 Task: Use LinkedIn's search filters to find people with specific educational backgrounds, companies, and job titles.
Action: Mouse moved to (481, 77)
Screenshot: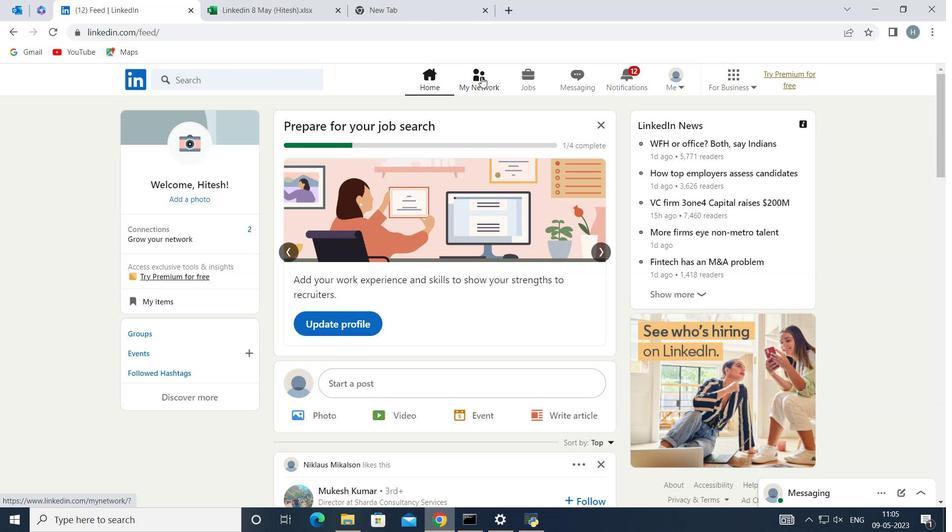 
Action: Mouse pressed left at (481, 77)
Screenshot: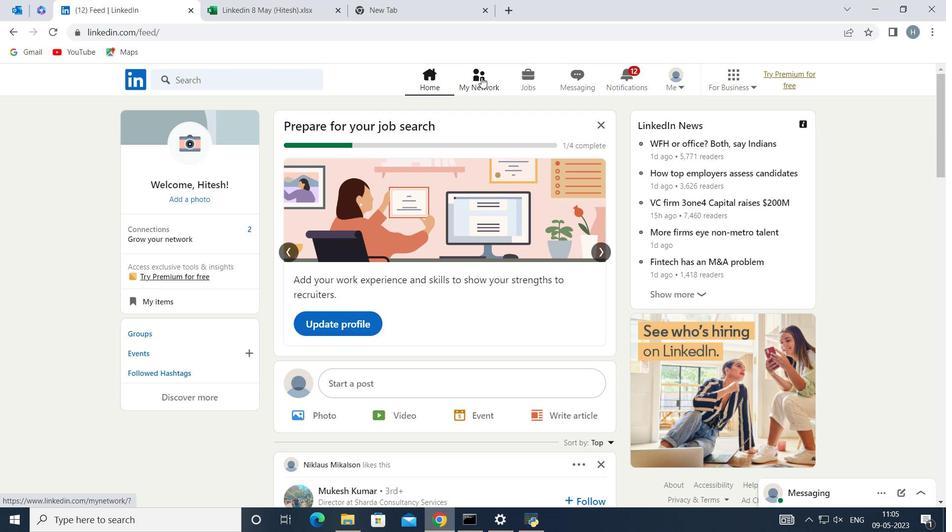 
Action: Mouse moved to (266, 148)
Screenshot: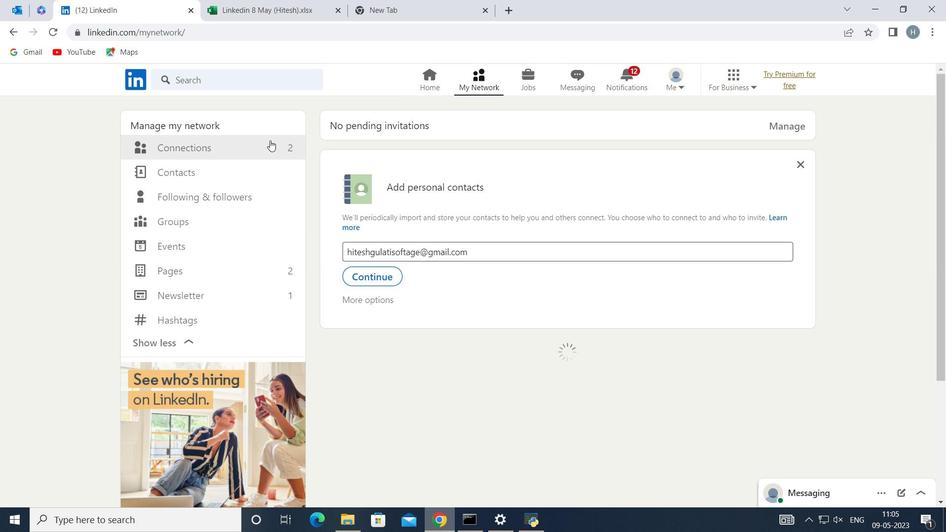 
Action: Mouse pressed left at (266, 148)
Screenshot: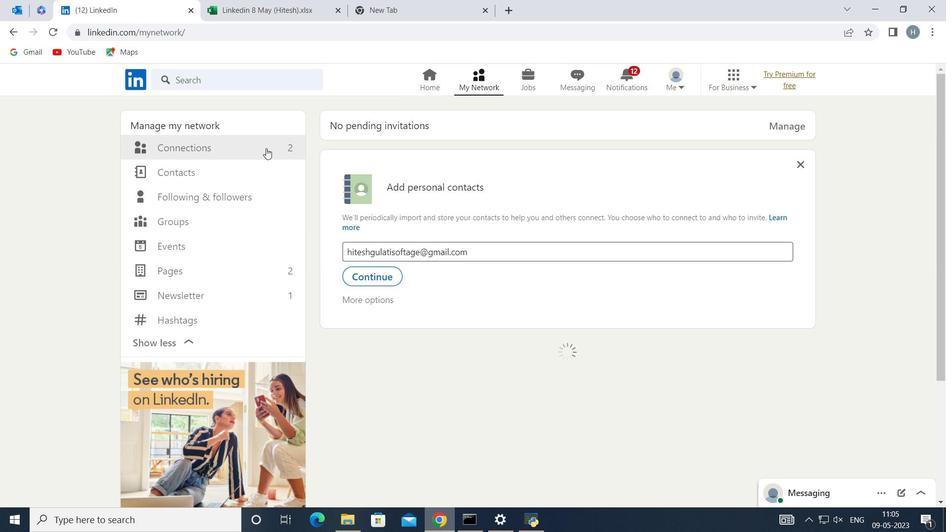 
Action: Mouse moved to (587, 145)
Screenshot: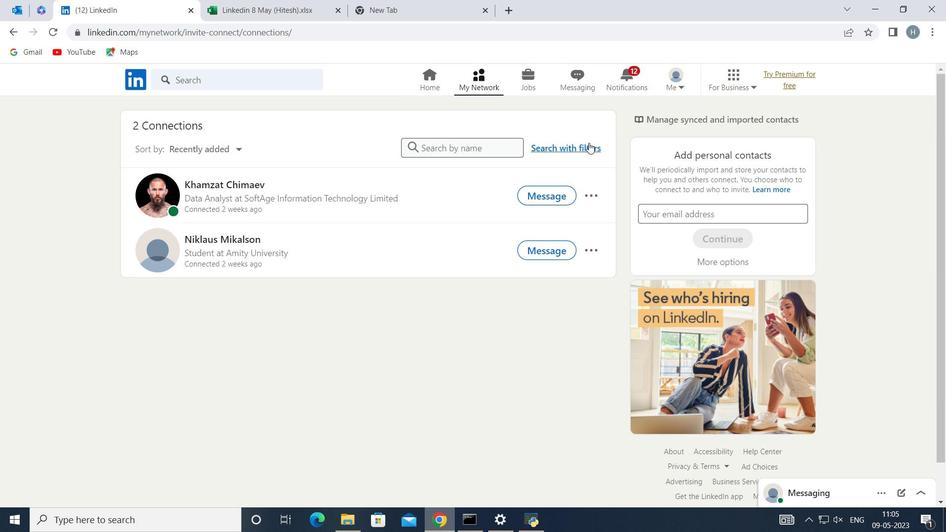 
Action: Mouse pressed left at (587, 145)
Screenshot: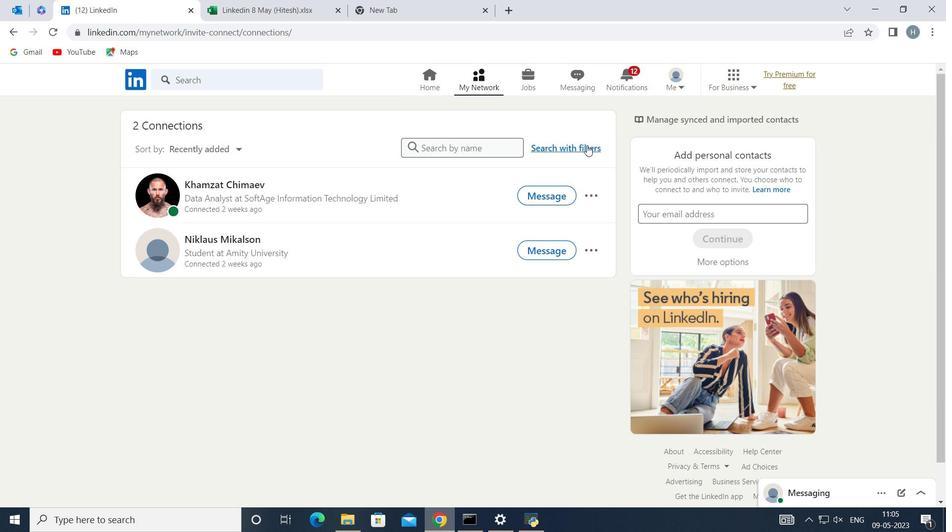 
Action: Mouse moved to (507, 110)
Screenshot: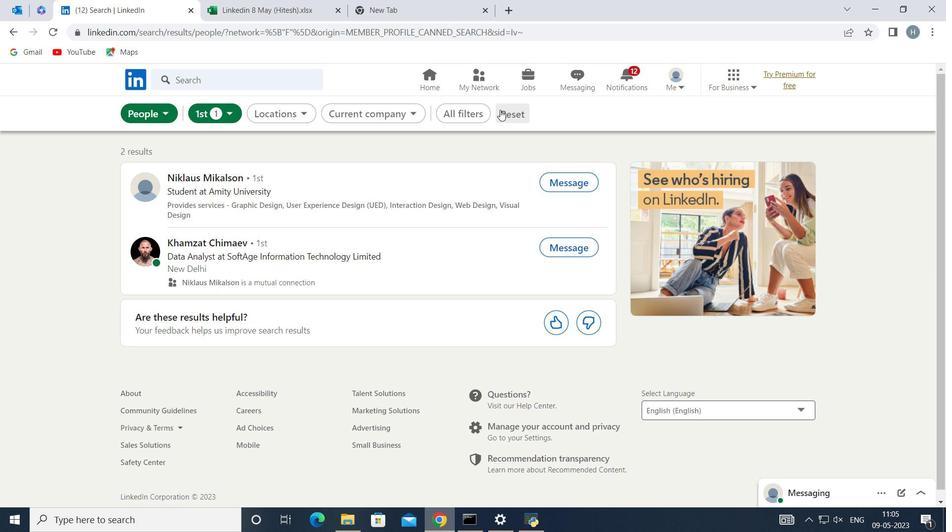 
Action: Mouse pressed left at (507, 110)
Screenshot: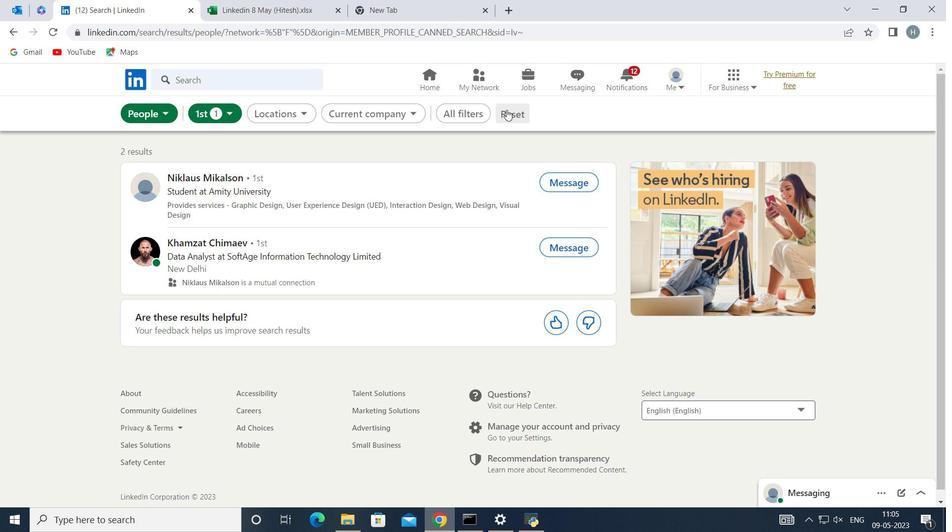 
Action: Mouse moved to (494, 113)
Screenshot: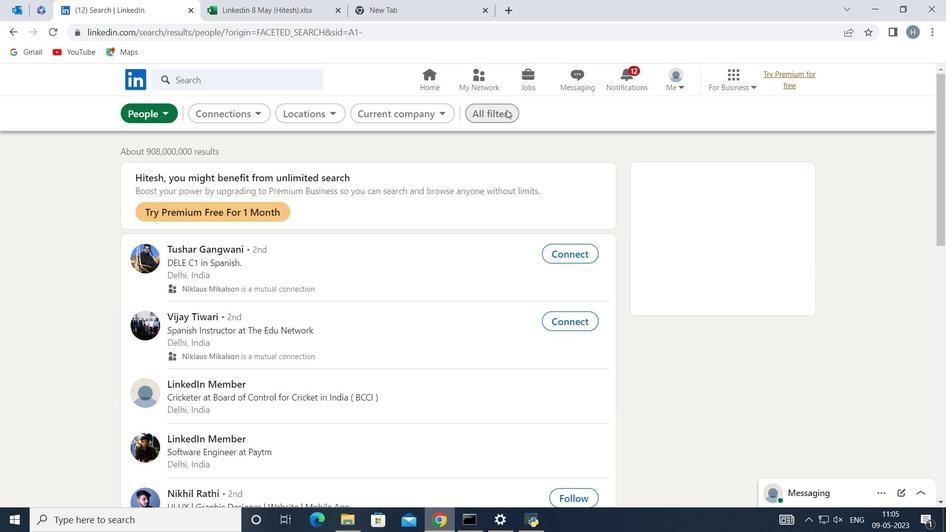 
Action: Mouse pressed left at (494, 113)
Screenshot: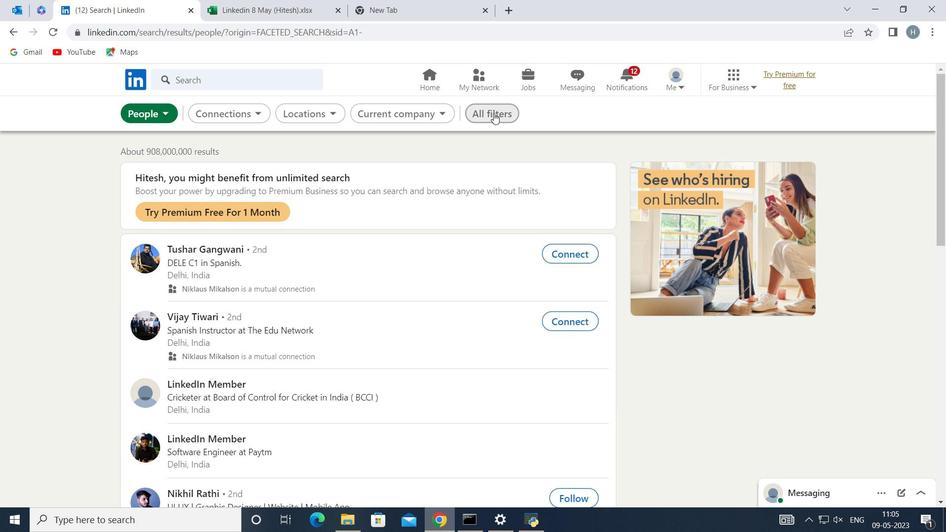 
Action: Mouse moved to (749, 251)
Screenshot: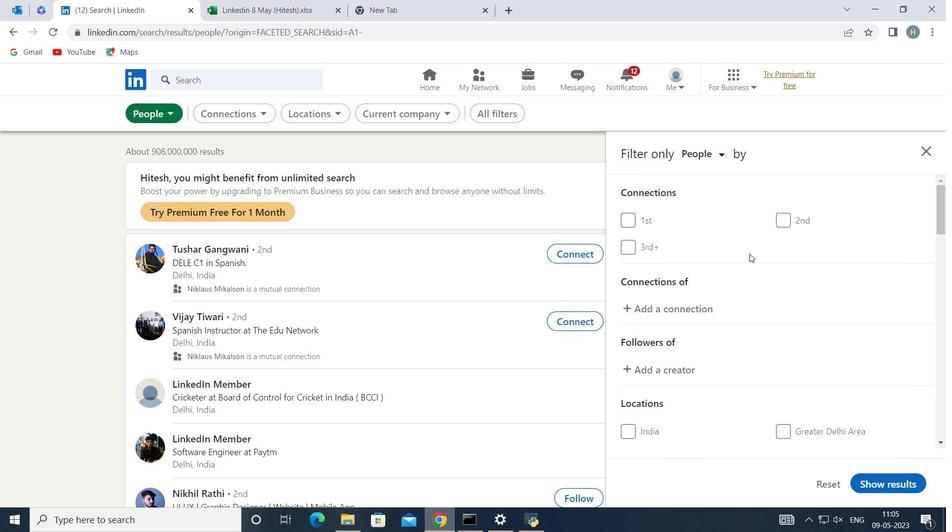 
Action: Mouse scrolled (749, 250) with delta (0, 0)
Screenshot: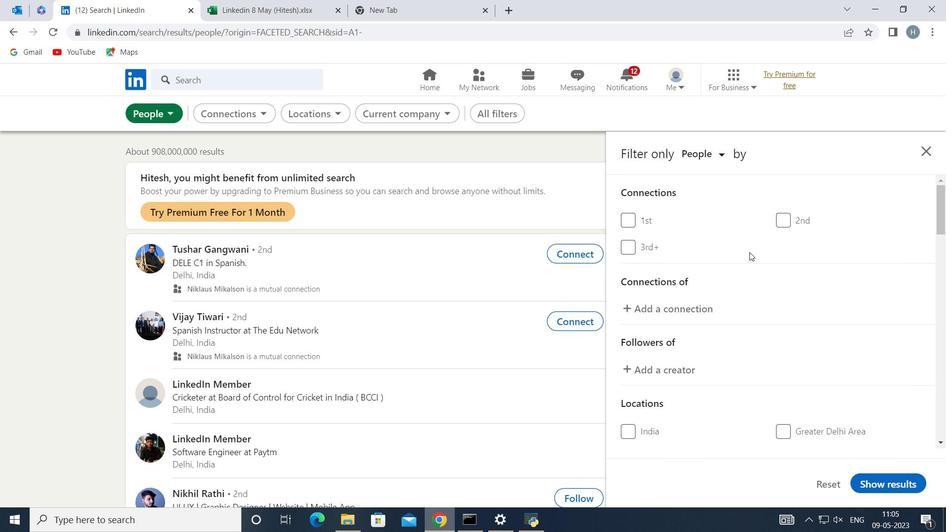 
Action: Mouse scrolled (749, 250) with delta (0, 0)
Screenshot: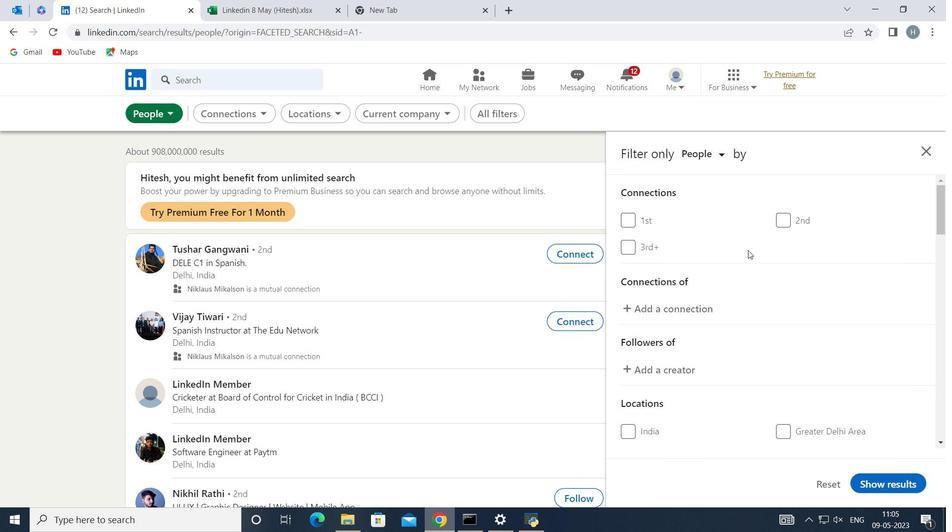 
Action: Mouse scrolled (749, 250) with delta (0, 0)
Screenshot: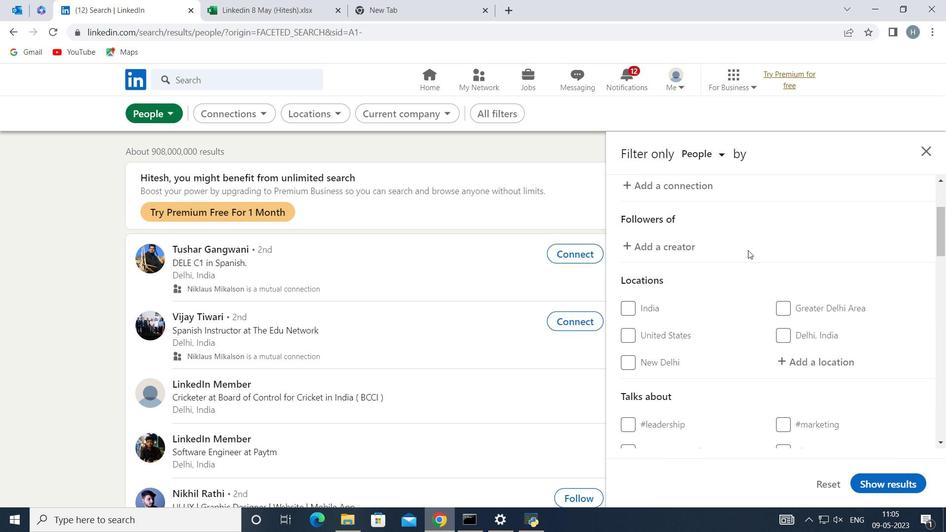 
Action: Mouse moved to (816, 296)
Screenshot: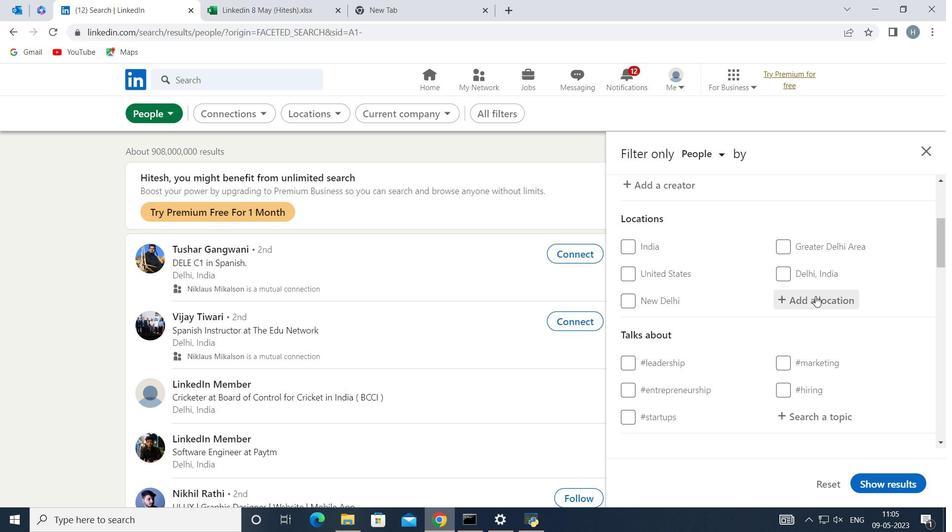 
Action: Mouse pressed left at (816, 296)
Screenshot: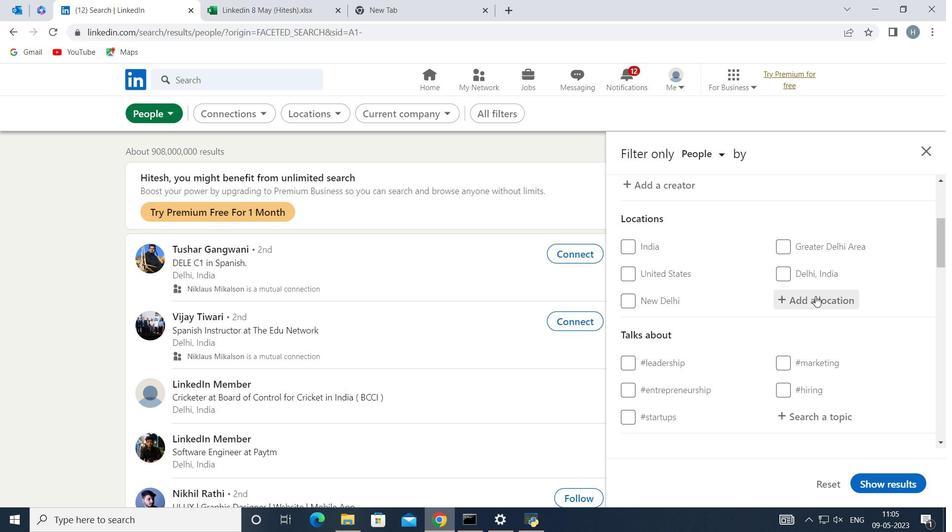 
Action: Key pressed <Key.shift><Key.shift><Key.shift><Key.shift><Key.shift><Key.shift><Key.shift><Key.shift><Key.shift><Key.shift><Key.shift><Key.shift><Key.shift><Key.shift><Key.shift><Key.shift><Key.shift><Key.shift><Key.shift><Key.shift><Key.shift><Key.shift><Key.shift><Key.shift><Key.shift><Key.shift><Key.shift><Key.shift><Key.shift><Key.shift><Key.shift><Key.shift><Key.shift><Key.shift><Key.shift><Key.shift><Key.shift><Key.shift><Key.shift><Key.shift><Key.shift><Key.shift><Key.shift><Key.shift><Key.shift>e<Key.backspace><Key.shift>E/<Key.backspace><Key.shift_r>?<Key.space><Key.shift_r>?<Key.space><Key.backspace>aiyiba
Screenshot: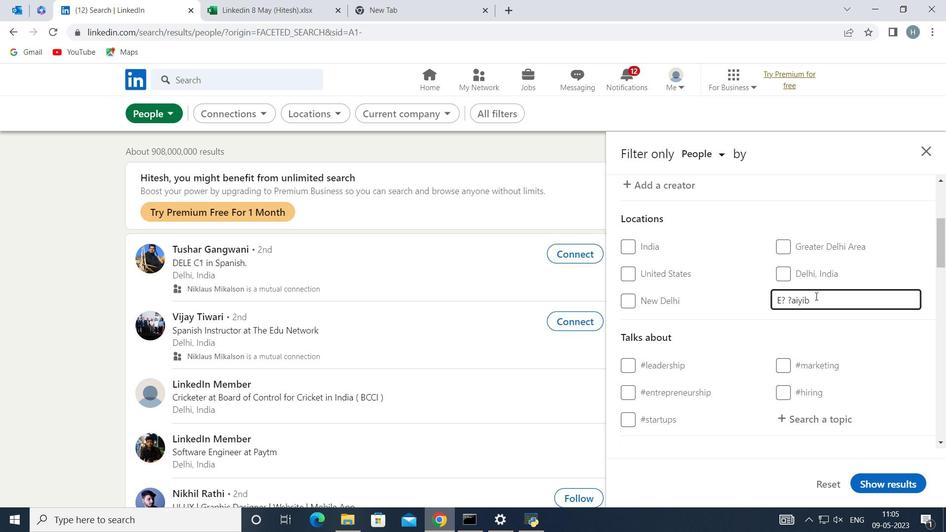 
Action: Mouse moved to (883, 321)
Screenshot: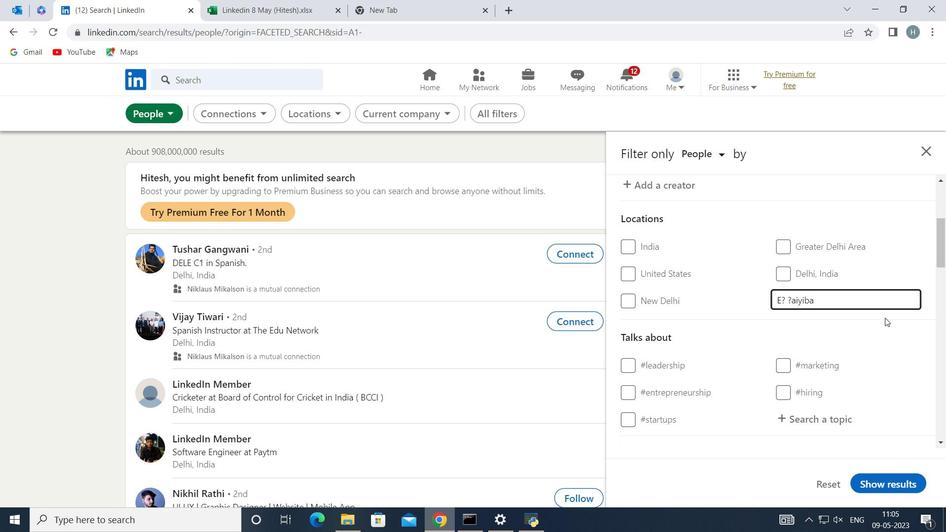 
Action: Mouse pressed left at (883, 321)
Screenshot: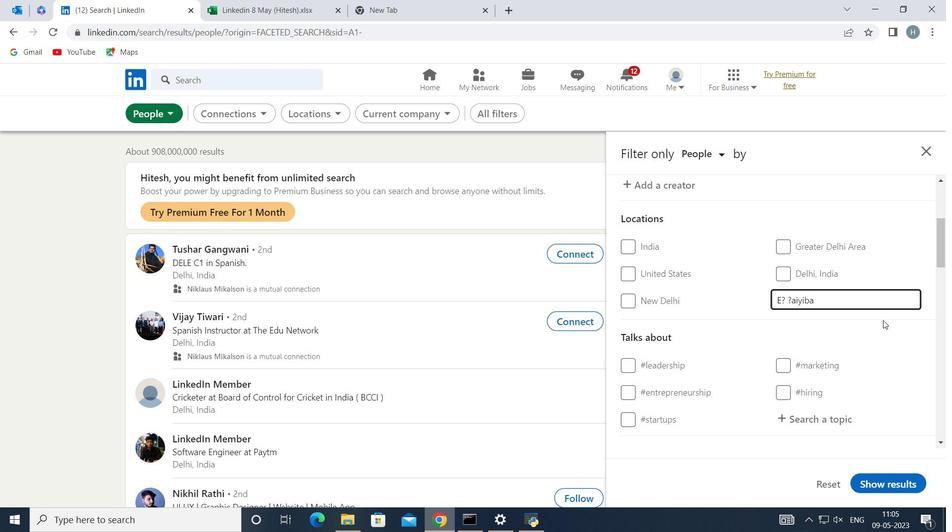 
Action: Mouse moved to (871, 318)
Screenshot: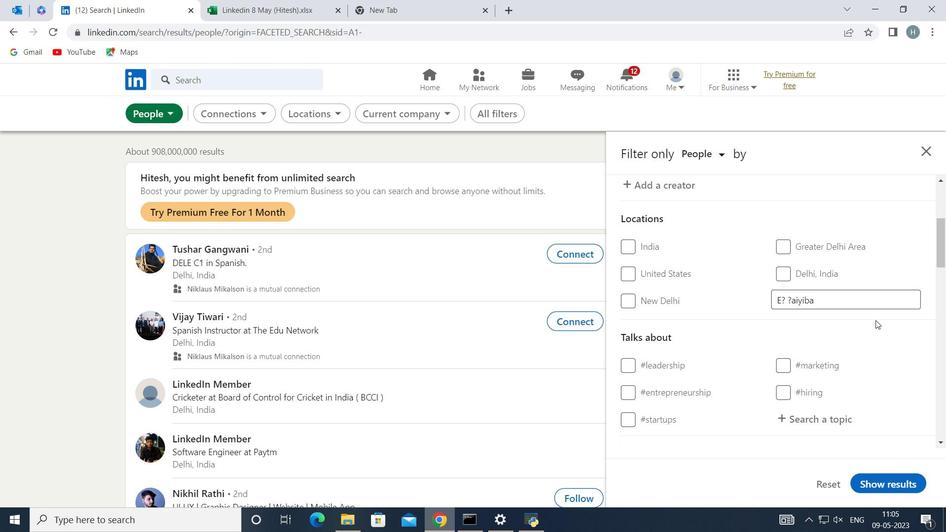 
Action: Mouse scrolled (871, 318) with delta (0, 0)
Screenshot: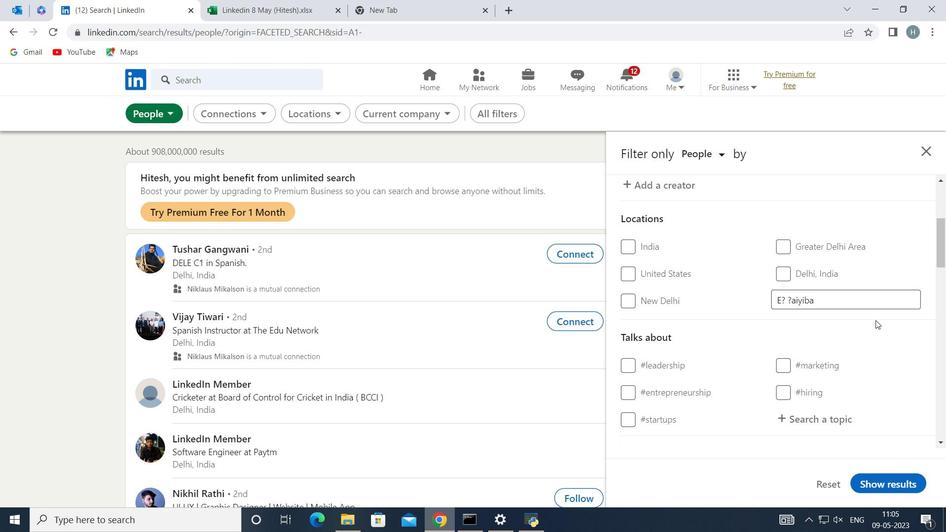 
Action: Mouse moved to (855, 305)
Screenshot: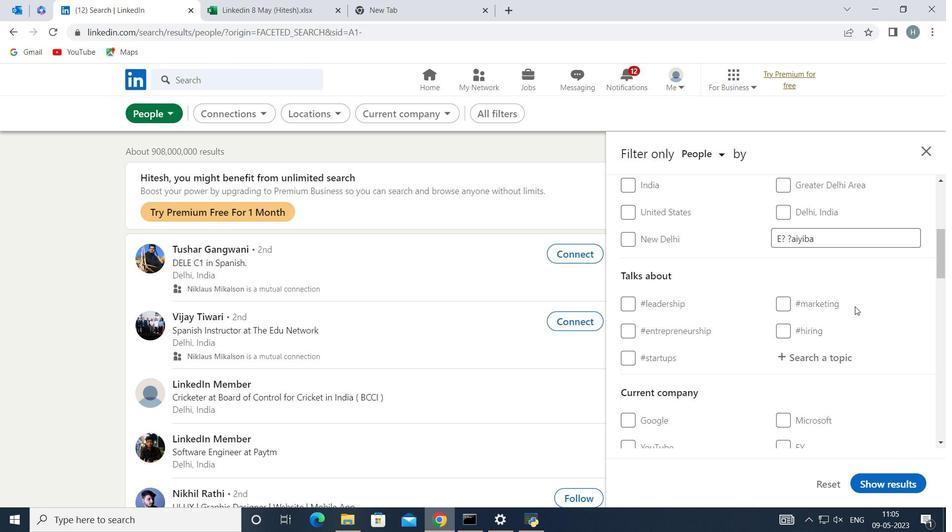 
Action: Mouse scrolled (855, 304) with delta (0, 0)
Screenshot: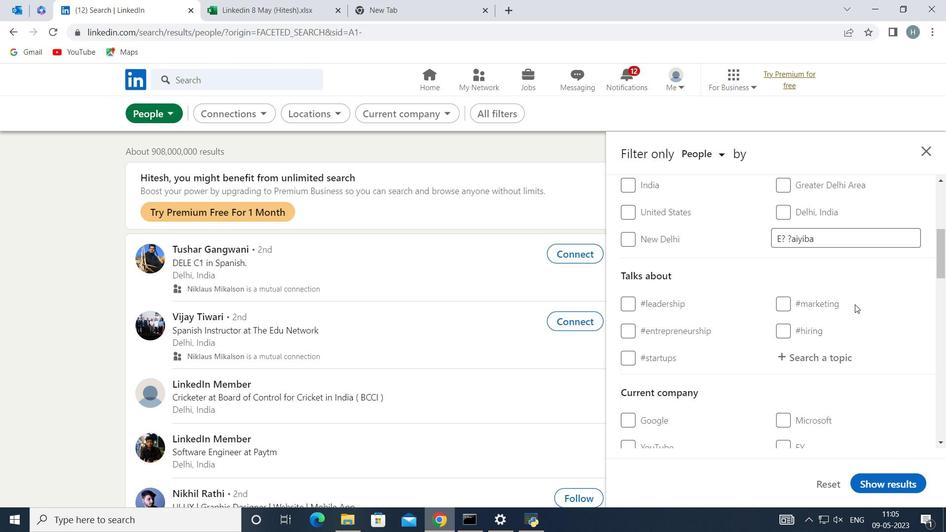 
Action: Mouse moved to (832, 290)
Screenshot: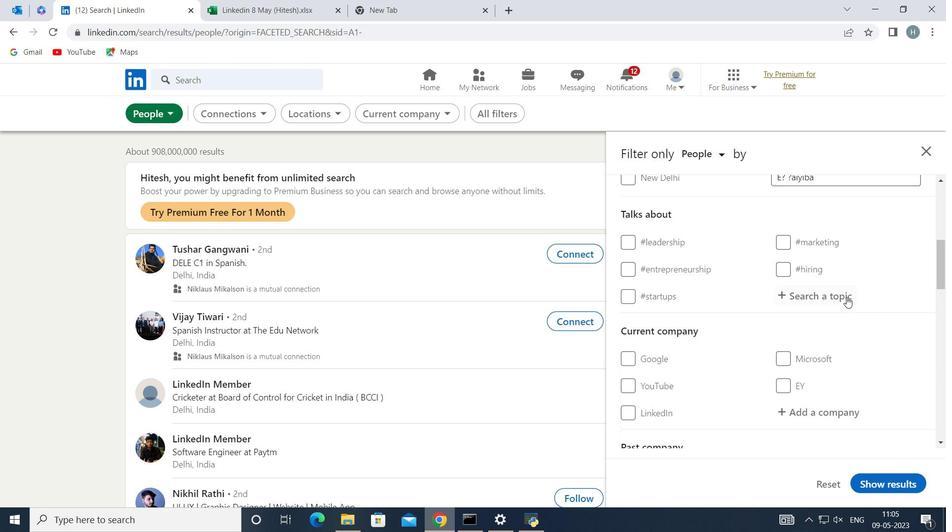 
Action: Mouse pressed left at (832, 290)
Screenshot: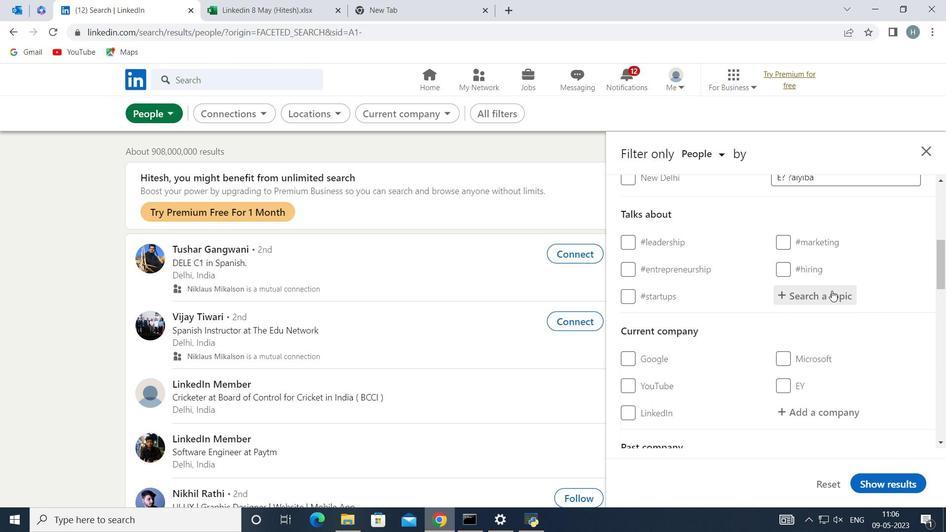 
Action: Mouse moved to (828, 290)
Screenshot: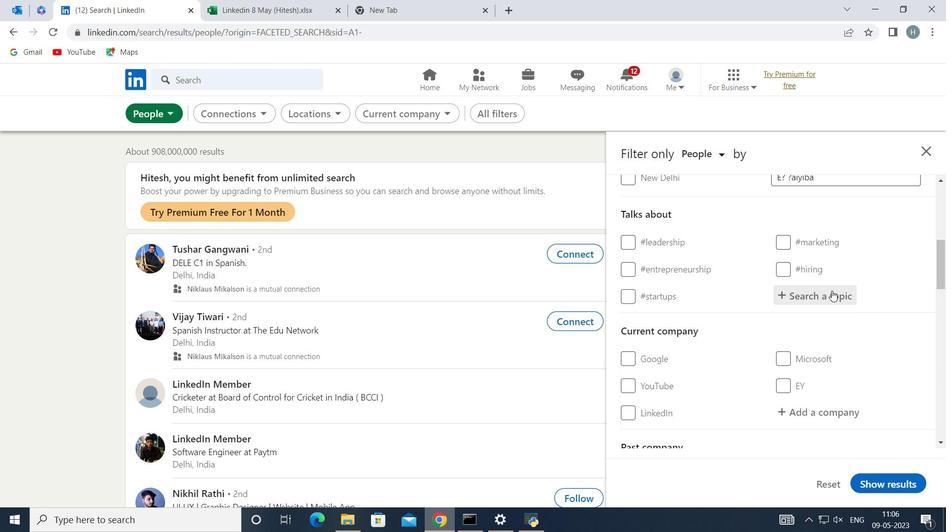 
Action: Key pressed <Key.shift>Thoughts
Screenshot: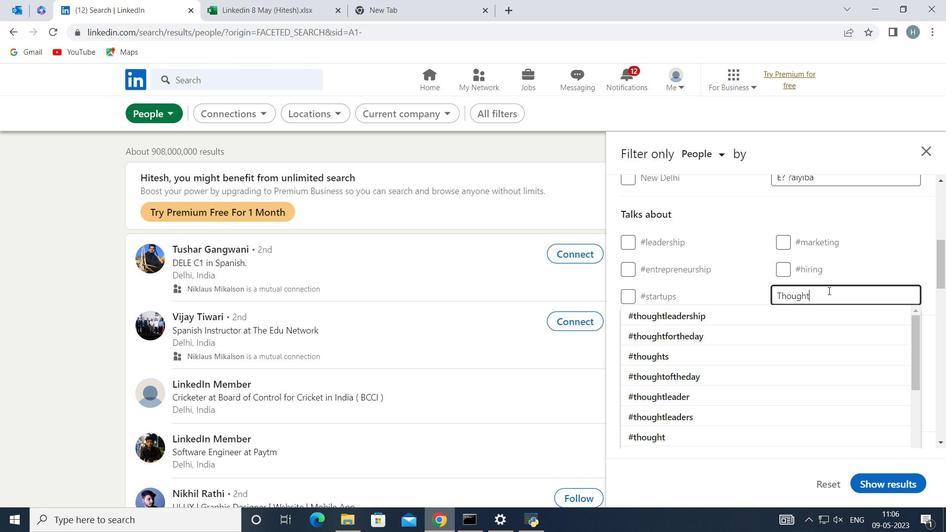 
Action: Mouse moved to (783, 316)
Screenshot: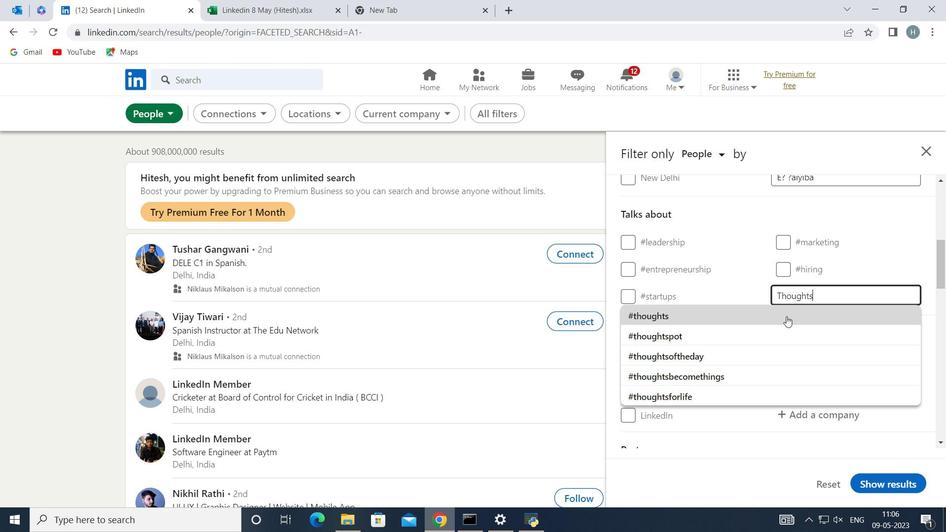 
Action: Mouse pressed left at (783, 316)
Screenshot: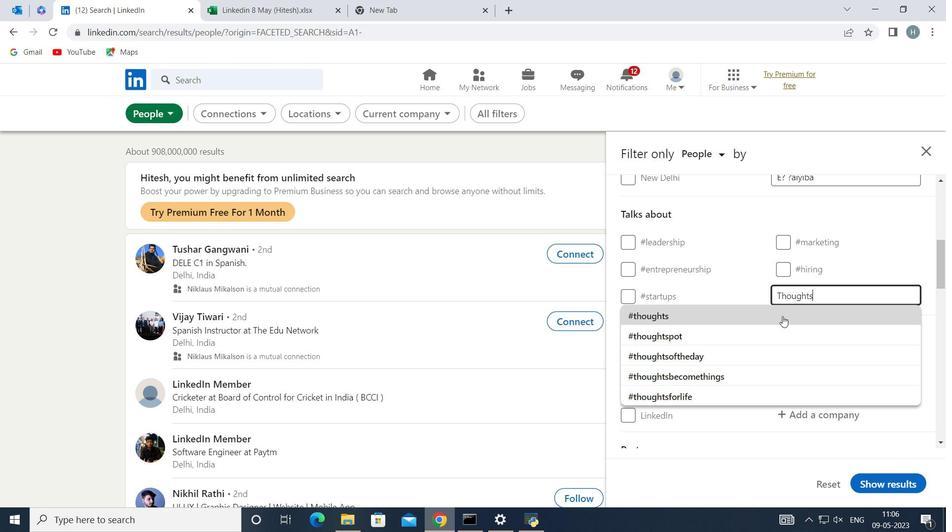 
Action: Mouse scrolled (783, 316) with delta (0, 0)
Screenshot: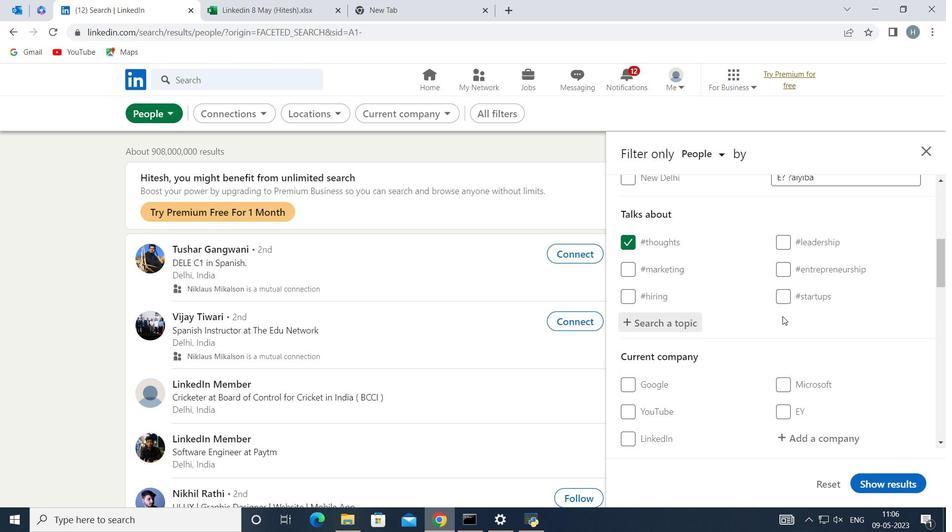 
Action: Mouse scrolled (783, 316) with delta (0, 0)
Screenshot: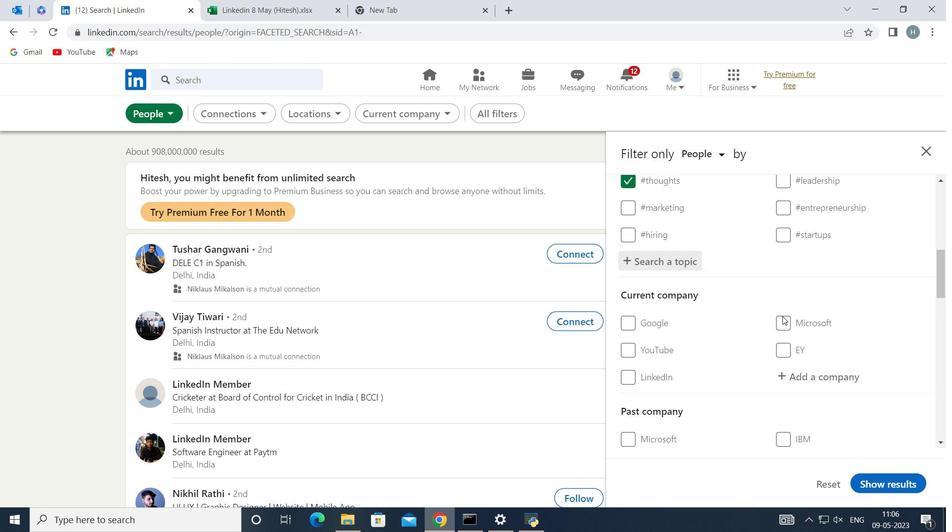 
Action: Mouse scrolled (783, 316) with delta (0, 0)
Screenshot: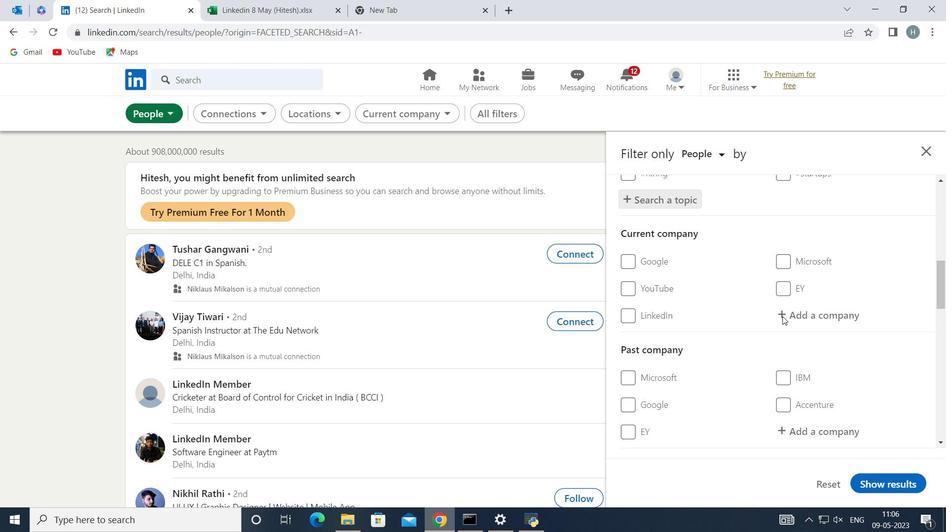 
Action: Mouse scrolled (783, 316) with delta (0, 0)
Screenshot: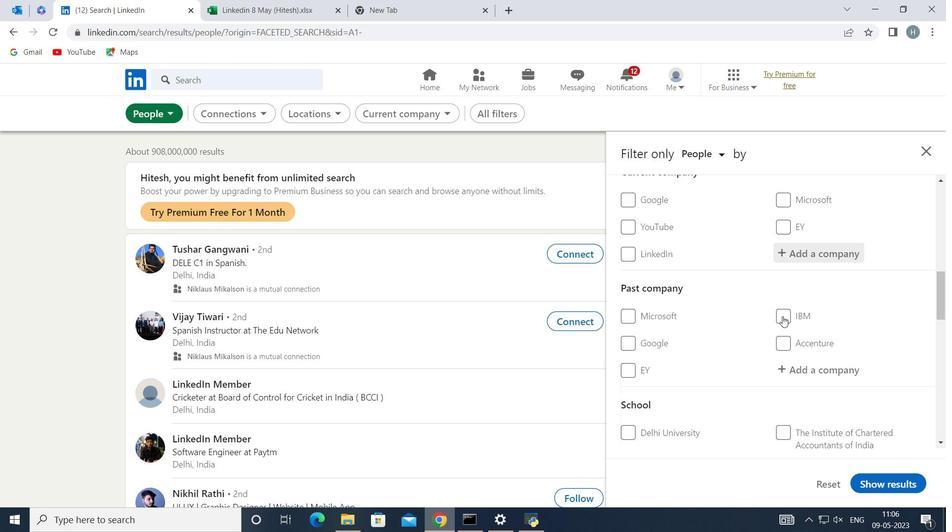 
Action: Mouse scrolled (783, 316) with delta (0, 0)
Screenshot: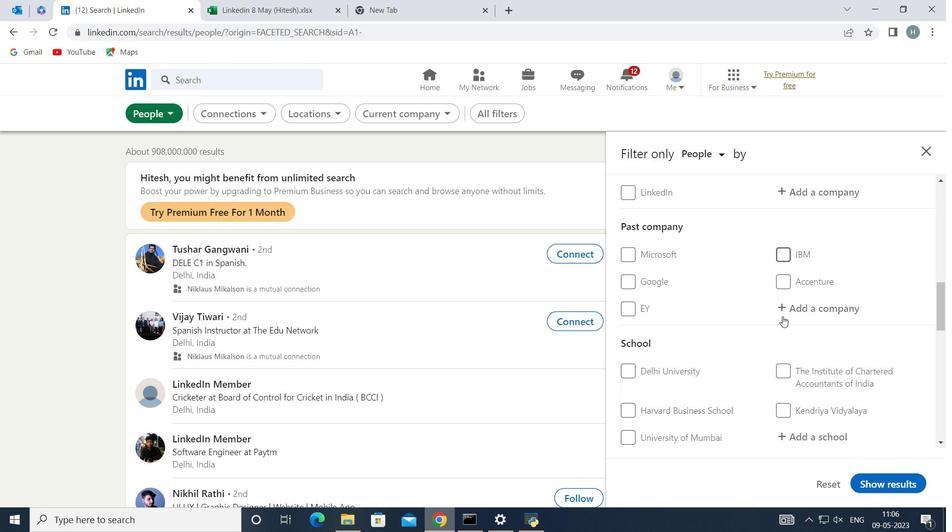 
Action: Mouse scrolled (783, 316) with delta (0, 0)
Screenshot: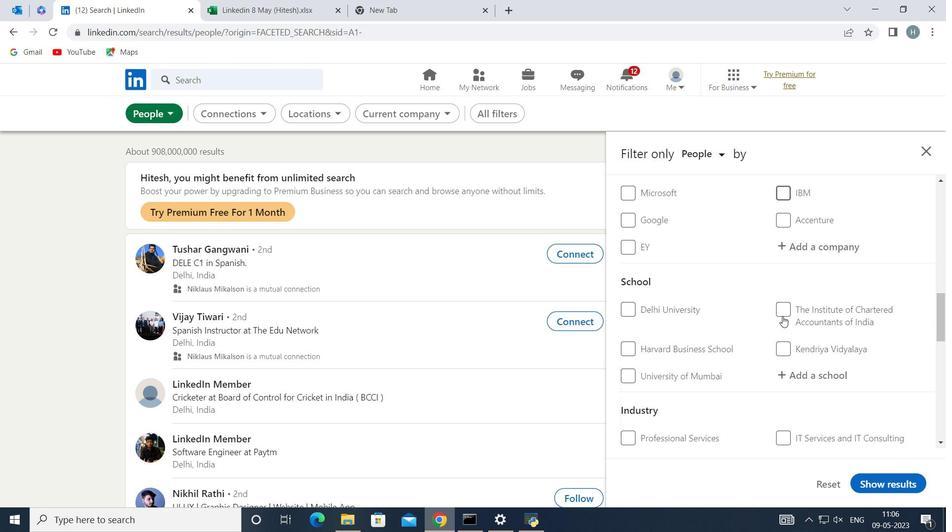 
Action: Mouse scrolled (783, 316) with delta (0, 0)
Screenshot: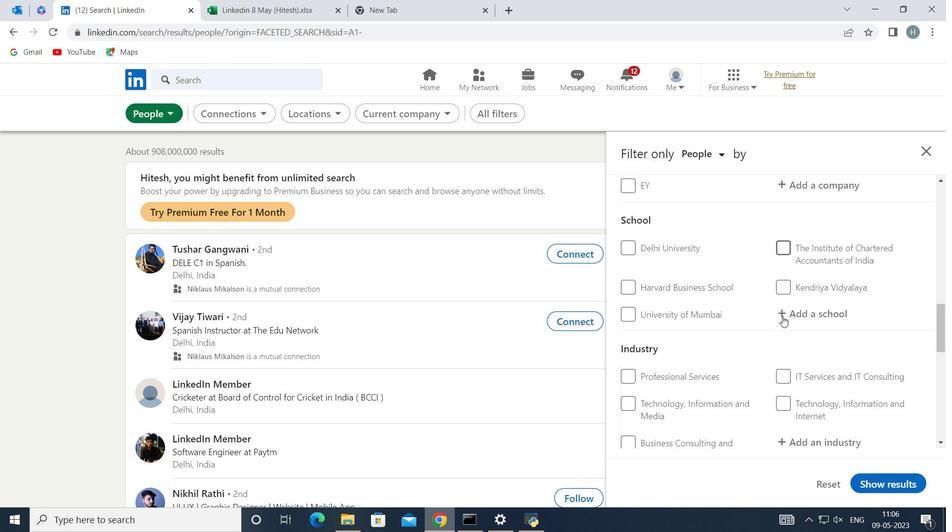 
Action: Mouse scrolled (783, 316) with delta (0, 0)
Screenshot: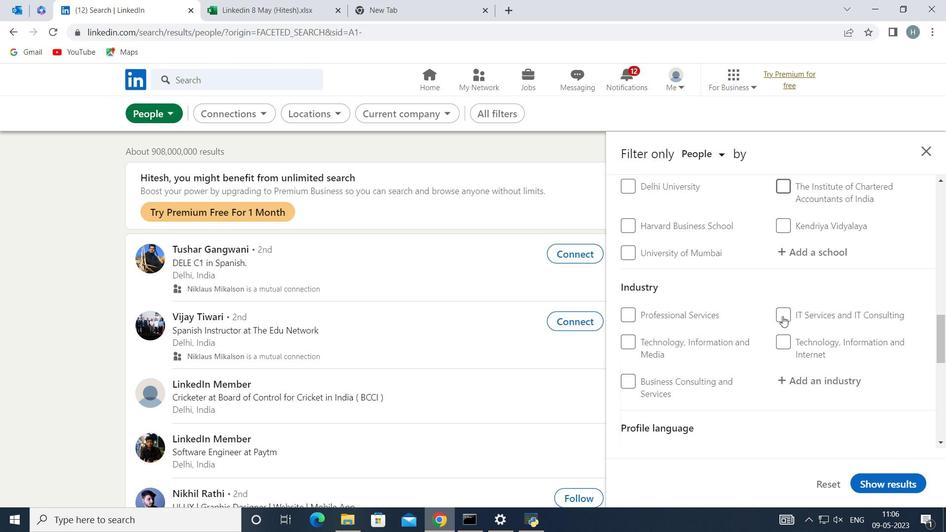 
Action: Mouse scrolled (783, 316) with delta (0, 0)
Screenshot: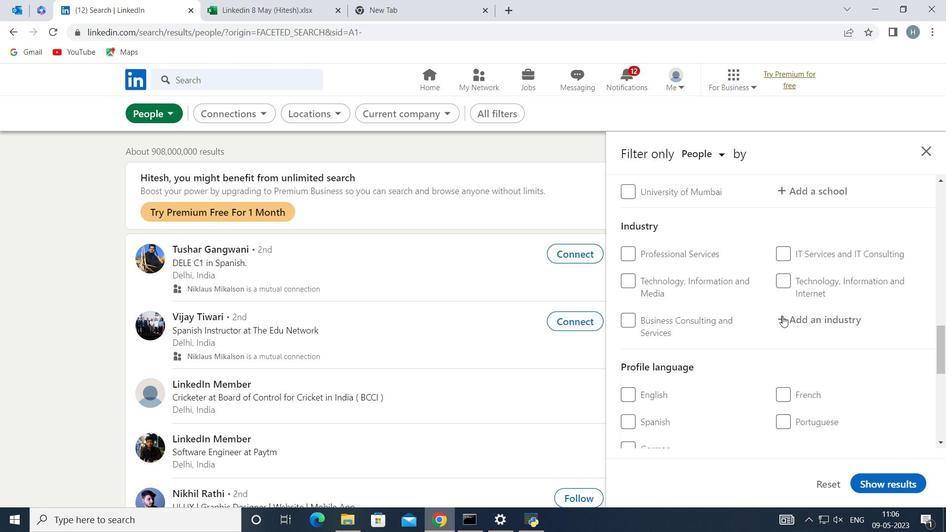 
Action: Mouse moved to (638, 332)
Screenshot: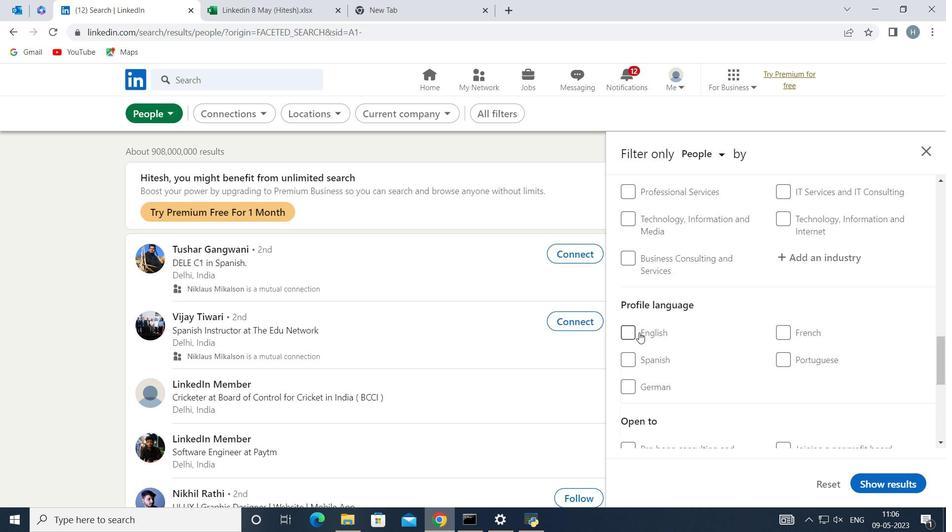 
Action: Mouse pressed left at (638, 332)
Screenshot: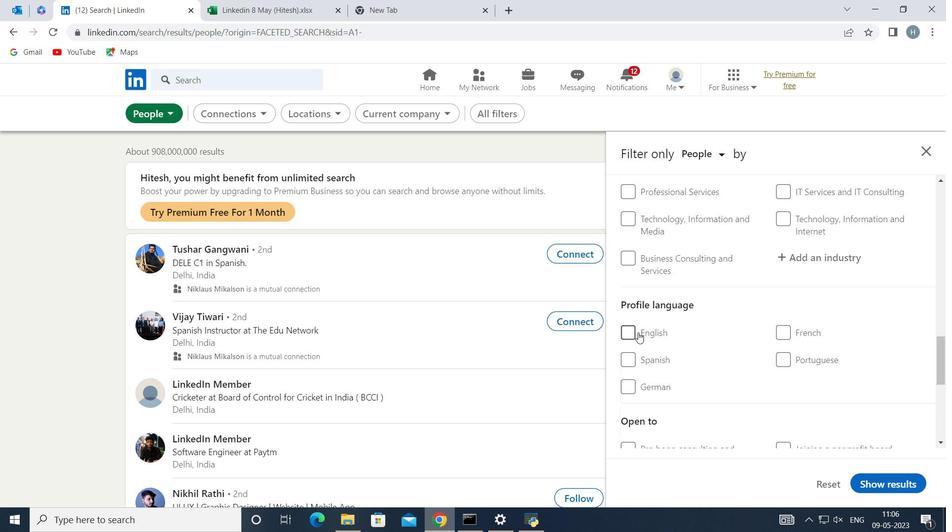 
Action: Mouse moved to (724, 332)
Screenshot: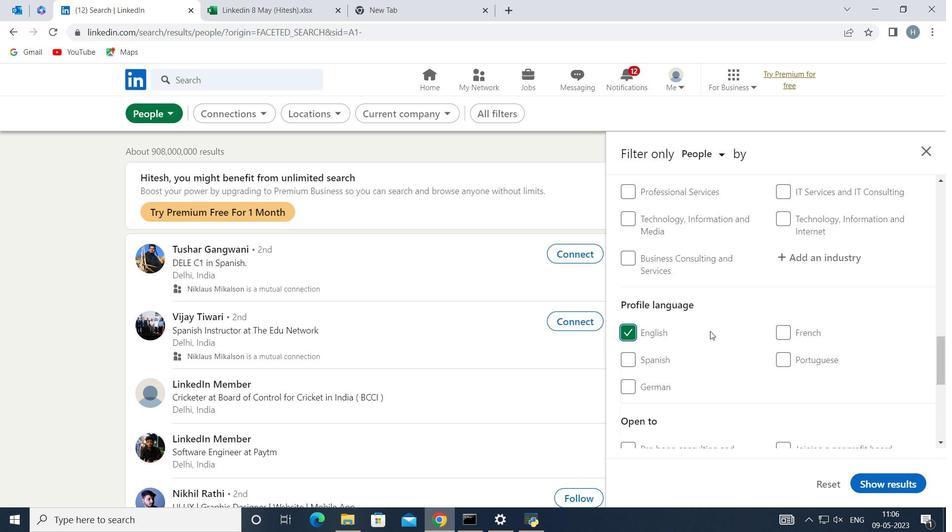 
Action: Mouse scrolled (724, 332) with delta (0, 0)
Screenshot: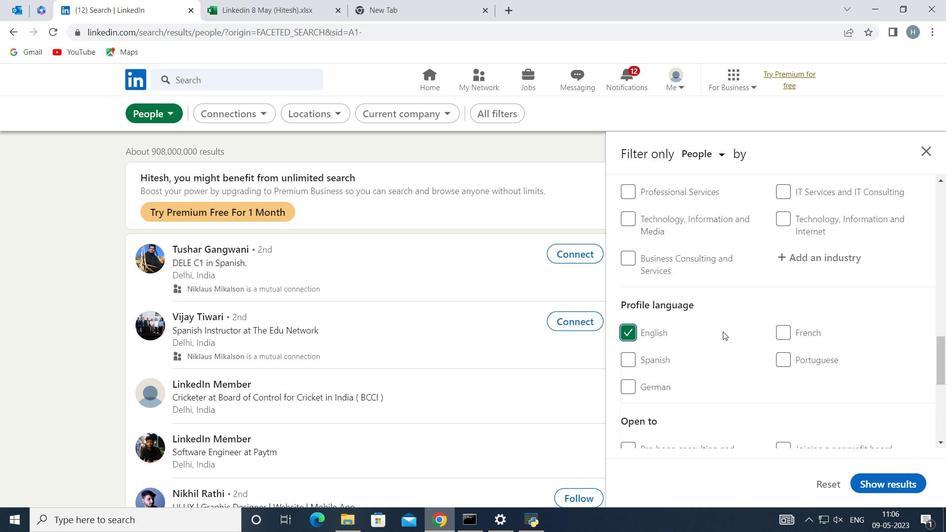 
Action: Mouse moved to (724, 328)
Screenshot: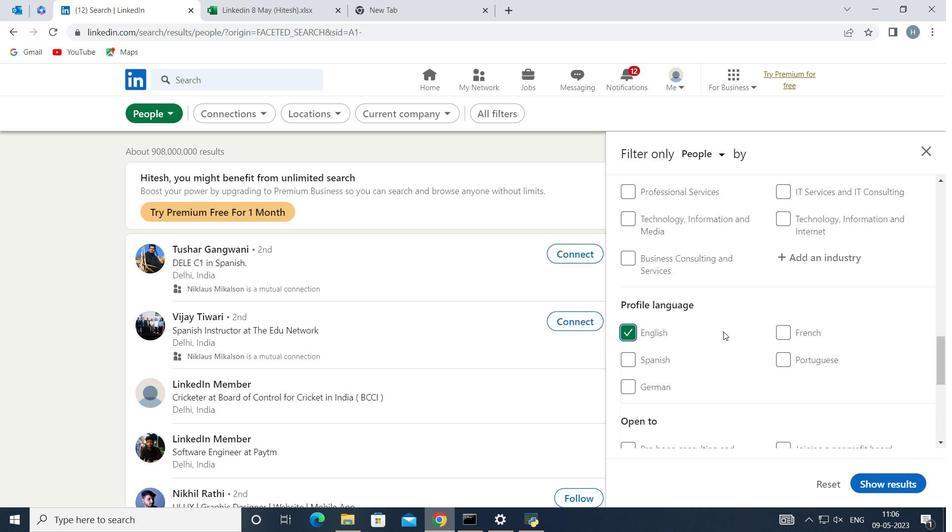 
Action: Mouse scrolled (724, 329) with delta (0, 0)
Screenshot: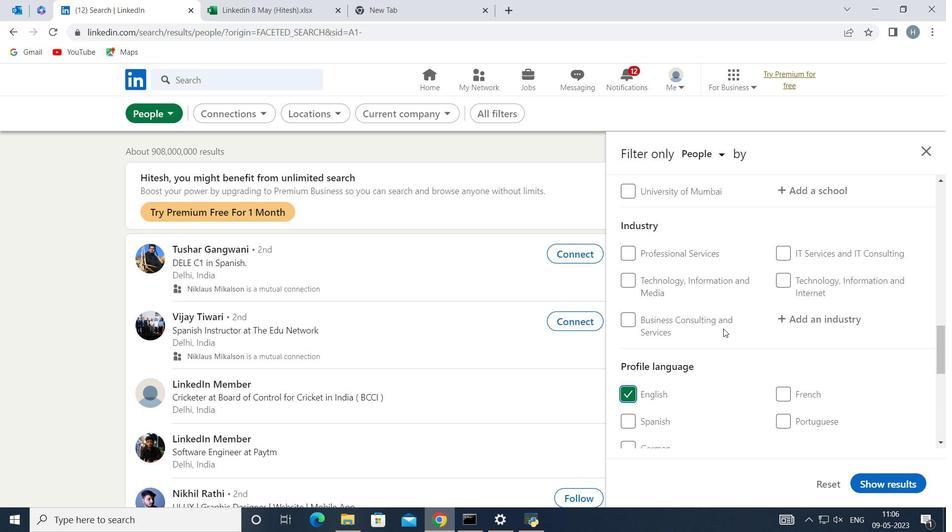 
Action: Mouse scrolled (724, 329) with delta (0, 0)
Screenshot: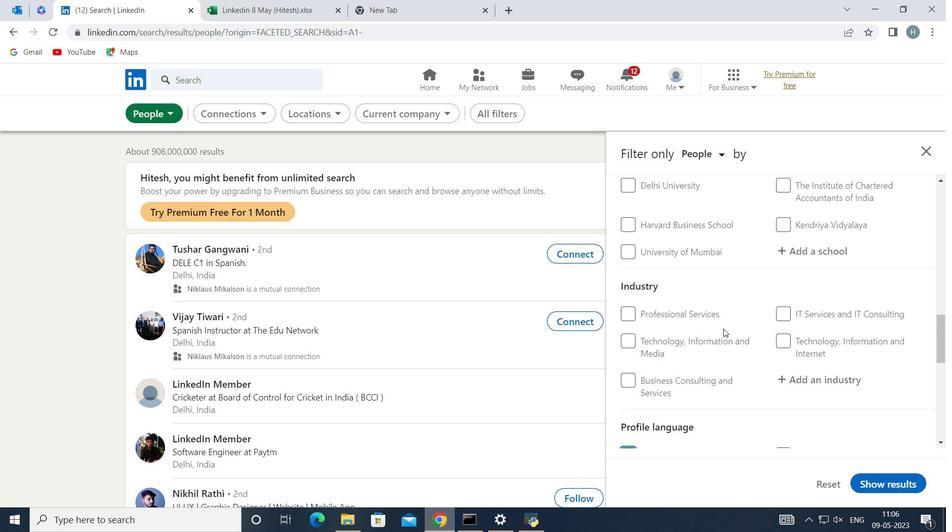 
Action: Mouse scrolled (724, 329) with delta (0, 0)
Screenshot: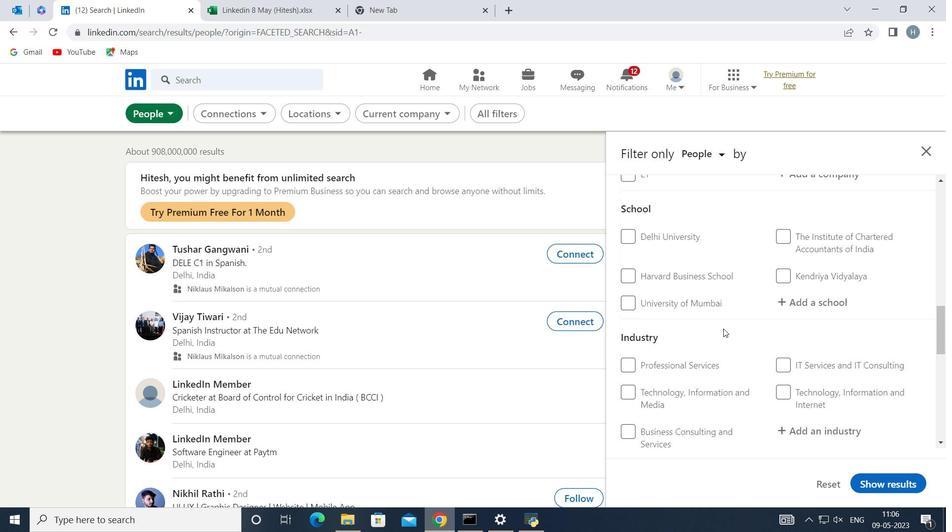 
Action: Mouse scrolled (724, 329) with delta (0, 0)
Screenshot: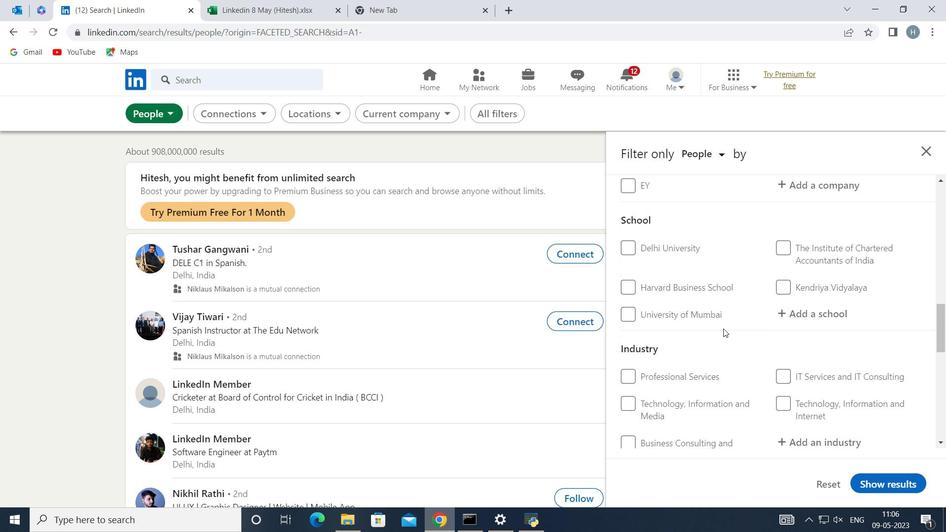 
Action: Mouse moved to (753, 326)
Screenshot: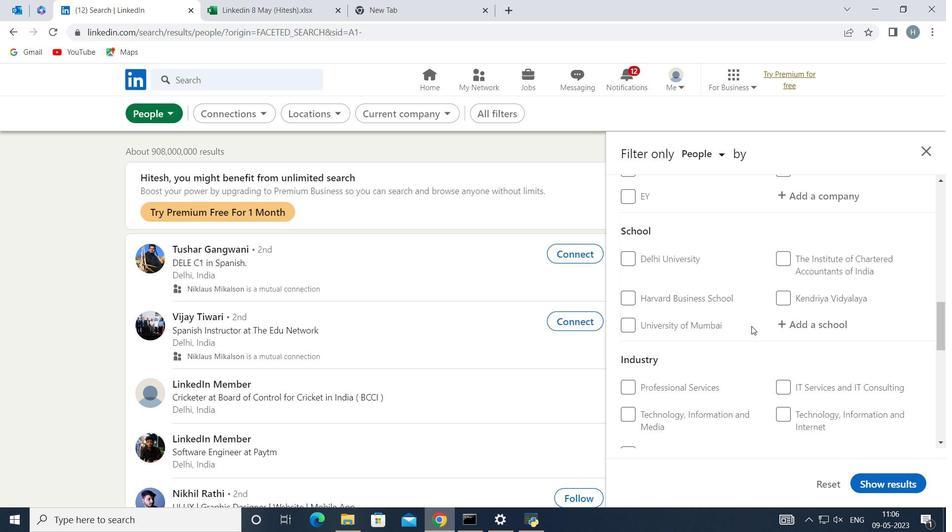 
Action: Mouse scrolled (753, 326) with delta (0, 0)
Screenshot: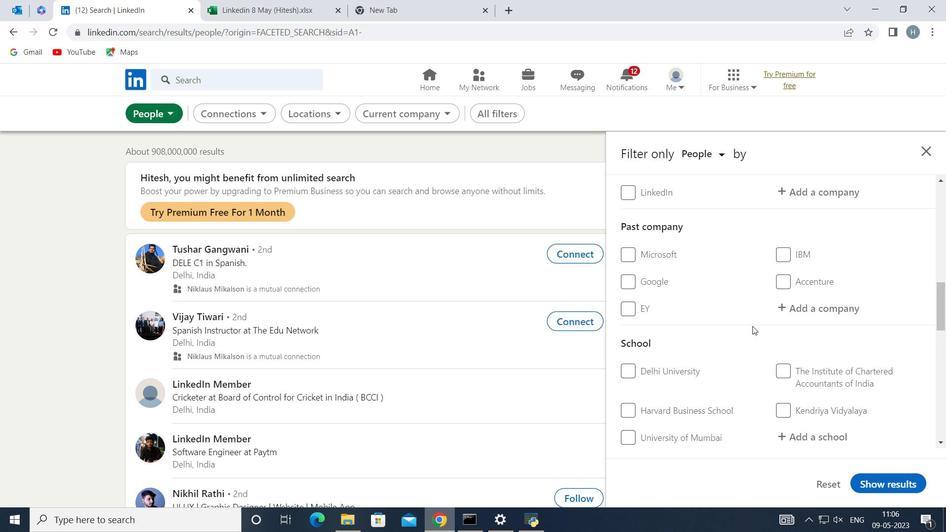 
Action: Mouse scrolled (753, 326) with delta (0, 0)
Screenshot: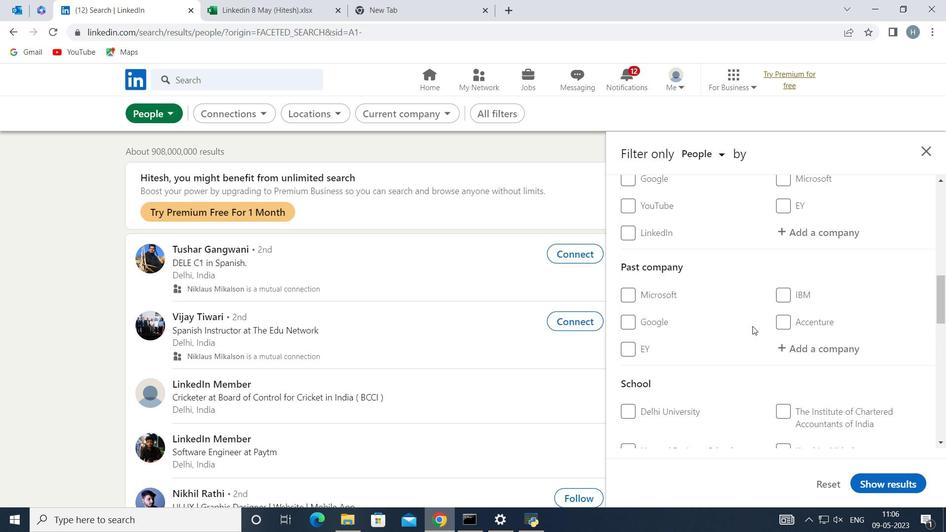 
Action: Mouse moved to (809, 316)
Screenshot: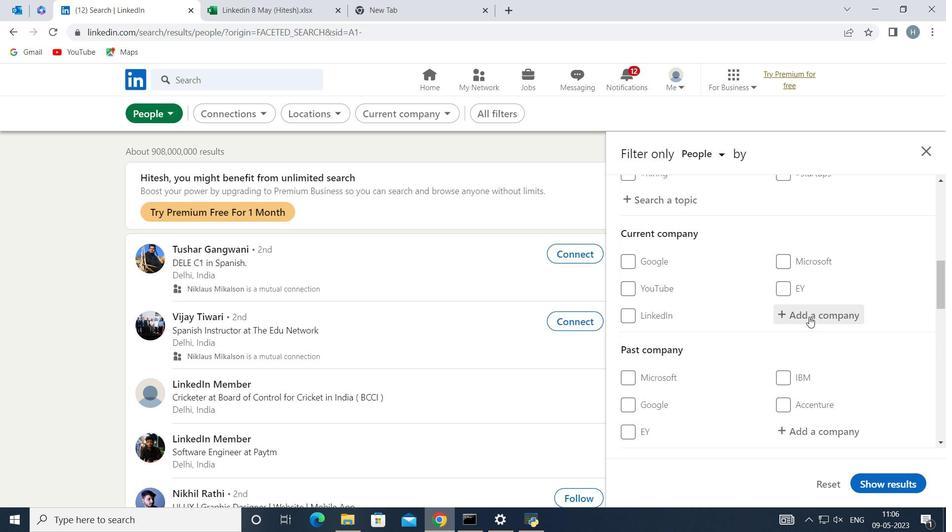 
Action: Mouse pressed left at (809, 316)
Screenshot: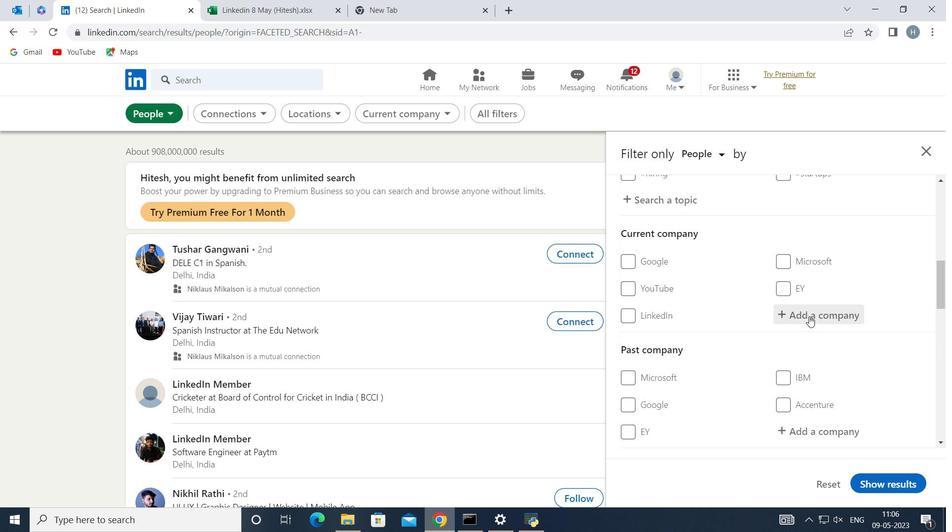 
Action: Key pressed <Key.shift>Lenskart
Screenshot: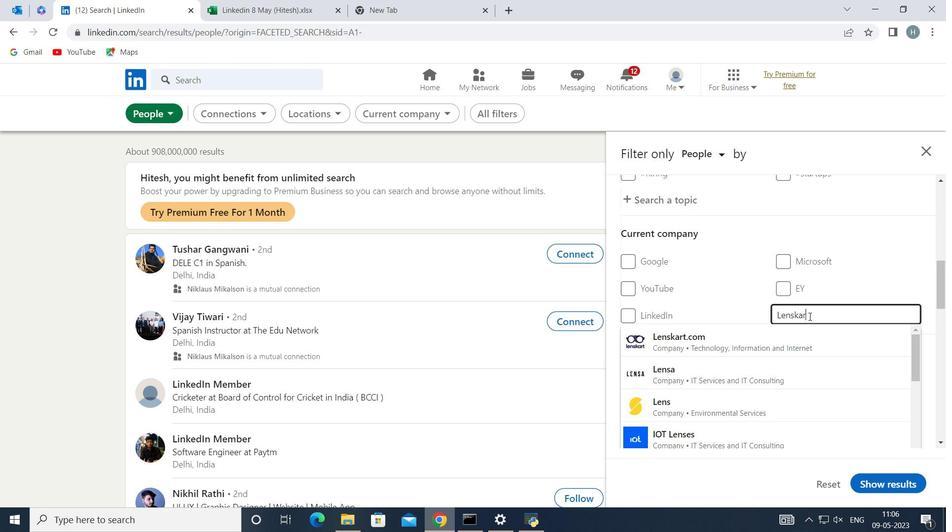 
Action: Mouse moved to (763, 338)
Screenshot: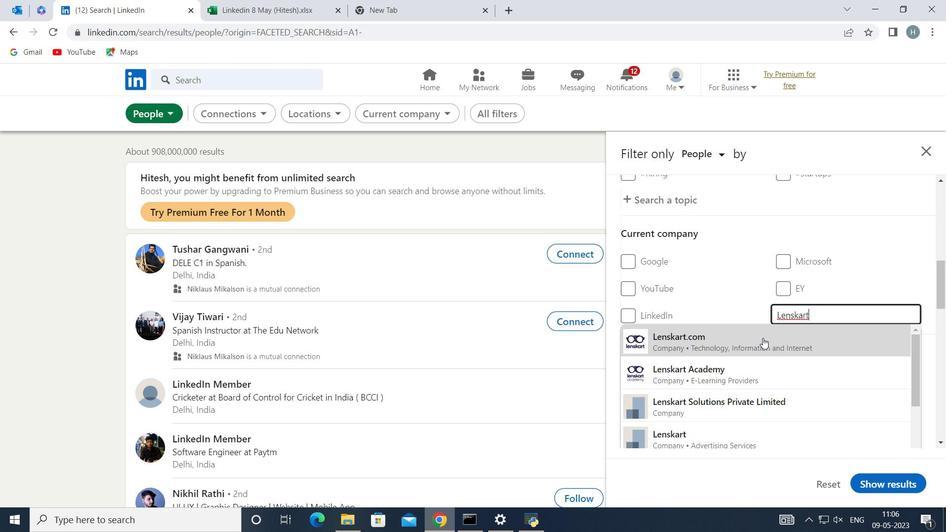 
Action: Mouse pressed left at (763, 338)
Screenshot: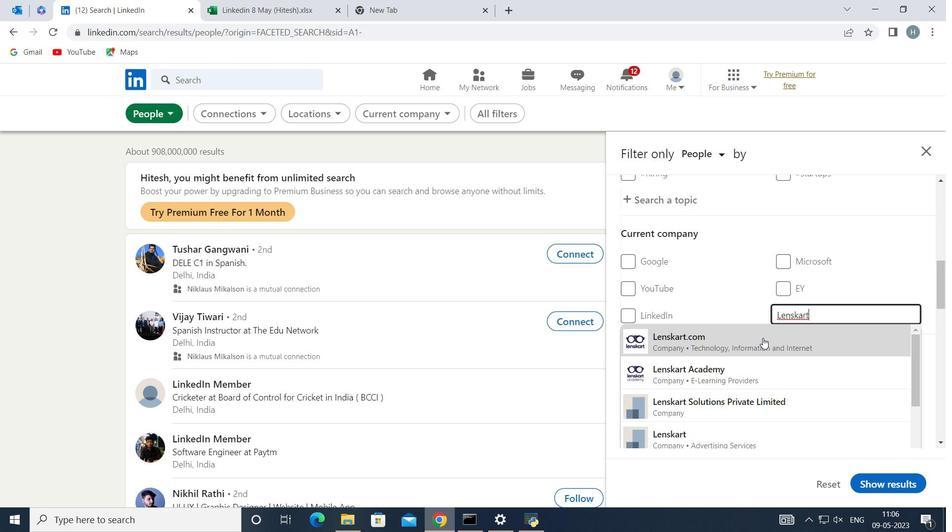 
Action: Mouse moved to (763, 331)
Screenshot: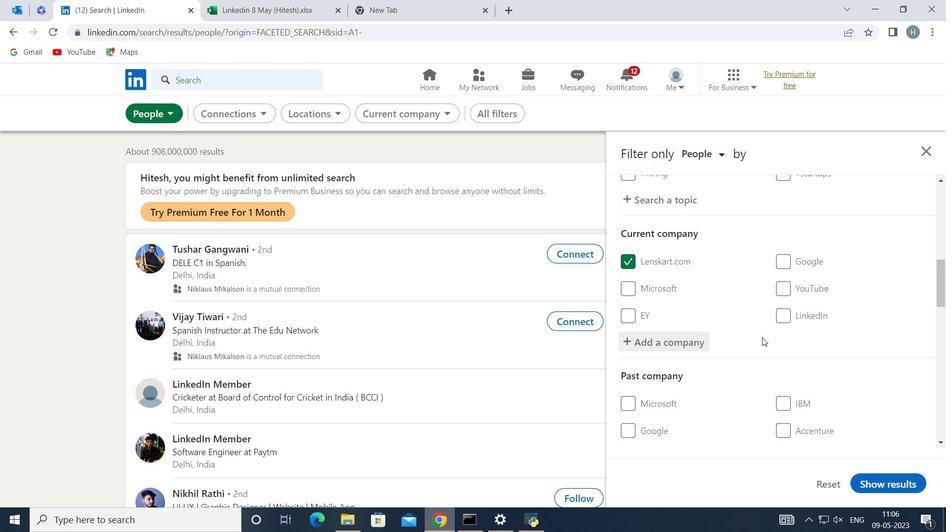 
Action: Mouse scrolled (763, 330) with delta (0, 0)
Screenshot: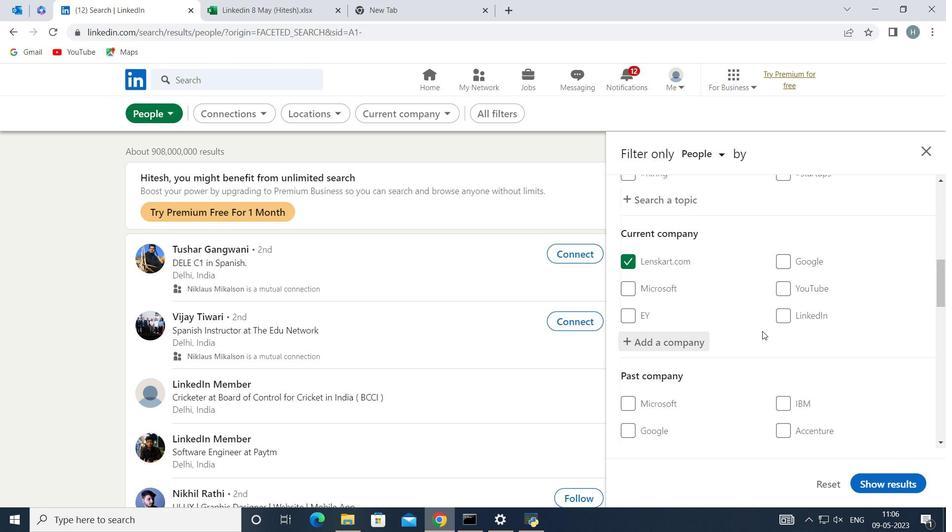 
Action: Mouse scrolled (763, 330) with delta (0, 0)
Screenshot: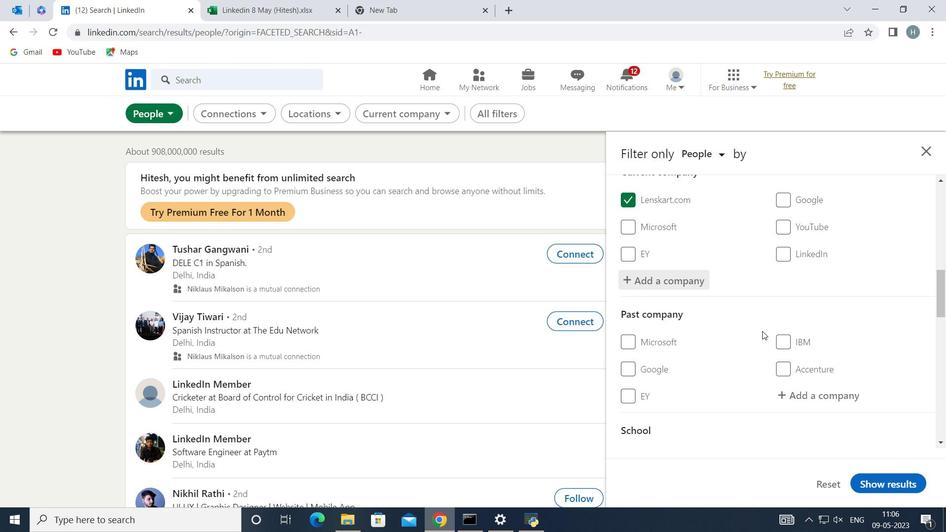 
Action: Mouse scrolled (763, 330) with delta (0, 0)
Screenshot: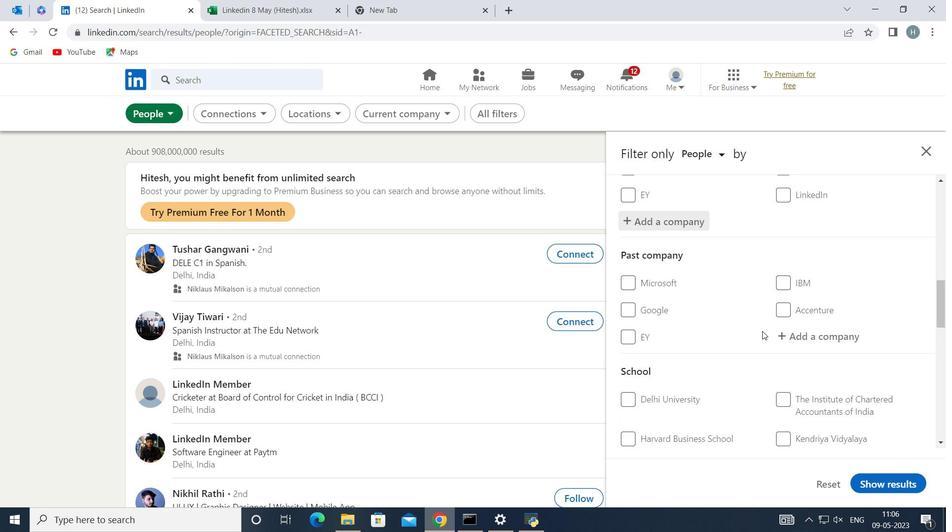 
Action: Mouse scrolled (763, 330) with delta (0, 0)
Screenshot: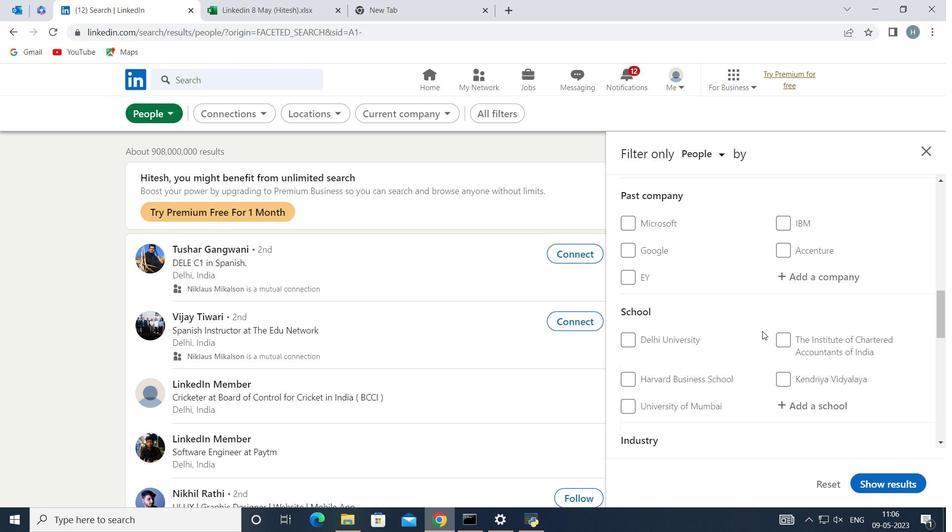 
Action: Mouse moved to (792, 336)
Screenshot: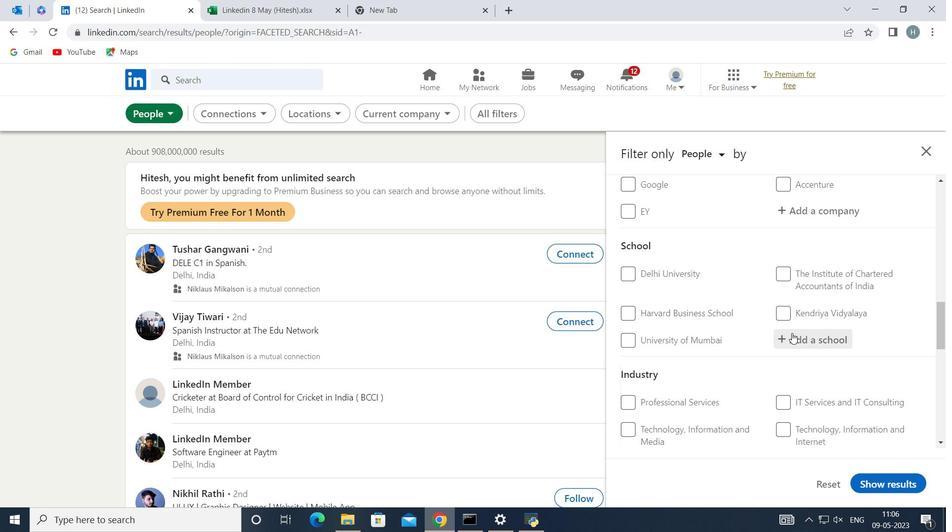 
Action: Mouse pressed left at (792, 336)
Screenshot: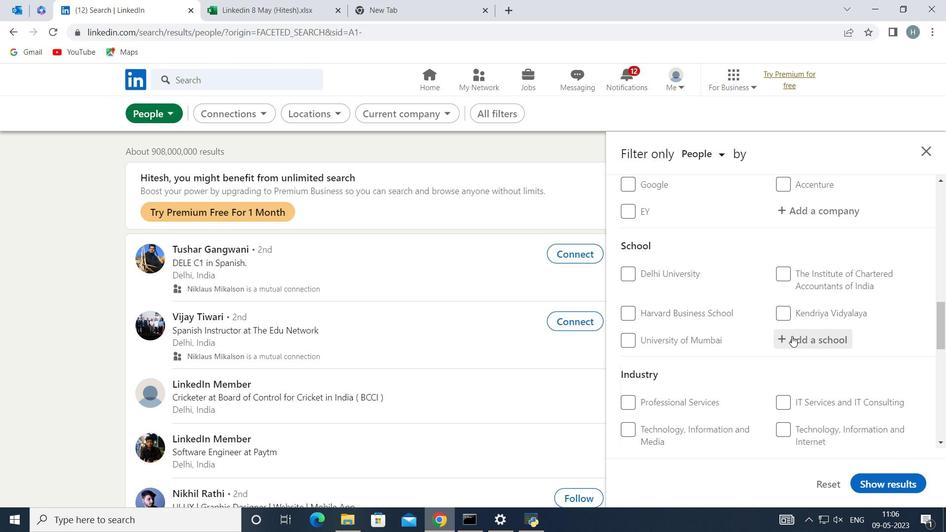 
Action: Key pressed <Key.shift>Tha<Key.backspace>iagarajar
Screenshot: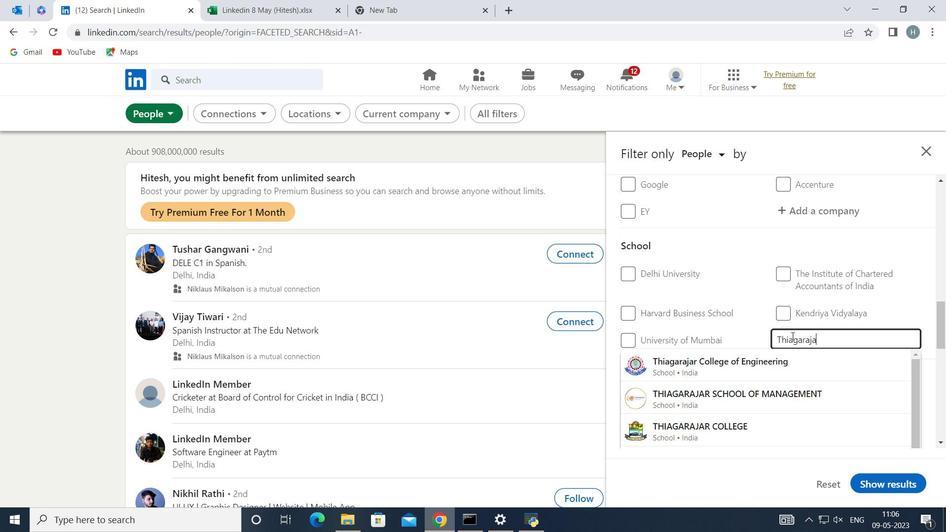 
Action: Mouse moved to (790, 337)
Screenshot: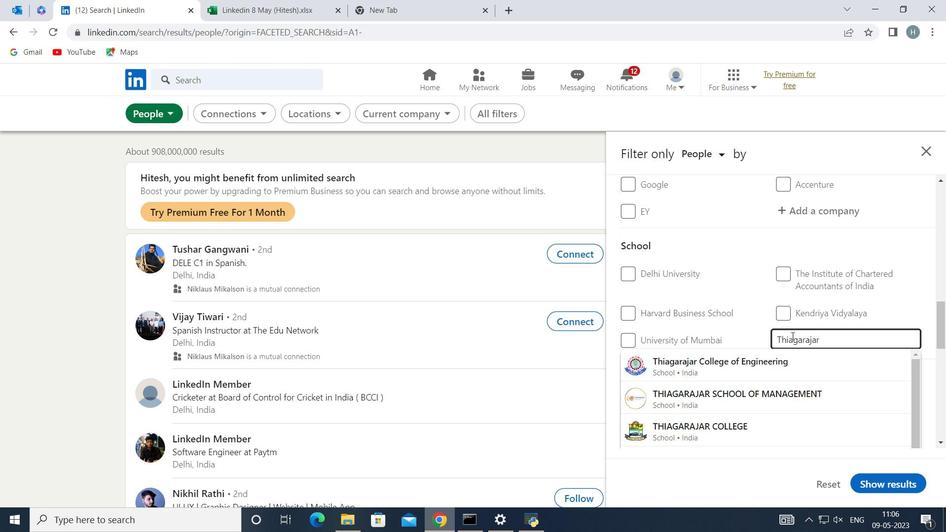 
Action: Key pressed <Key.space><Key.shift>Po
Screenshot: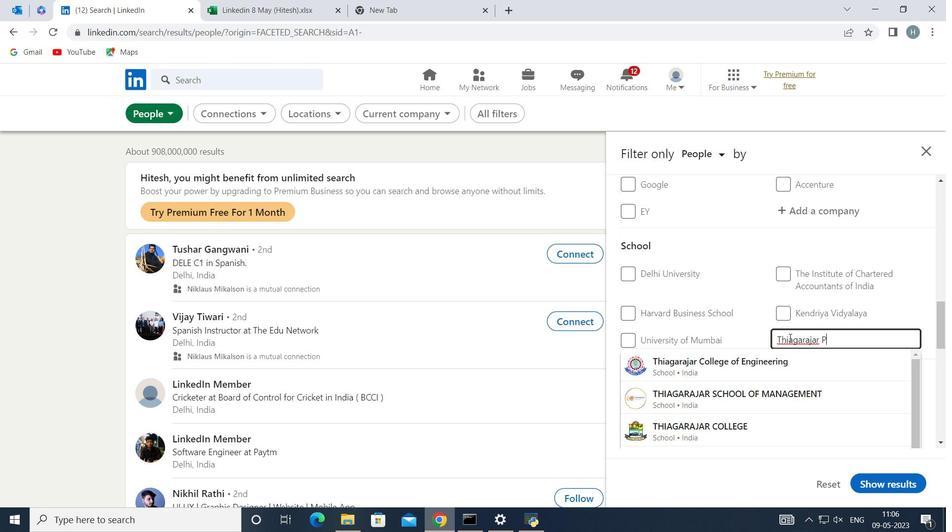 
Action: Mouse moved to (762, 363)
Screenshot: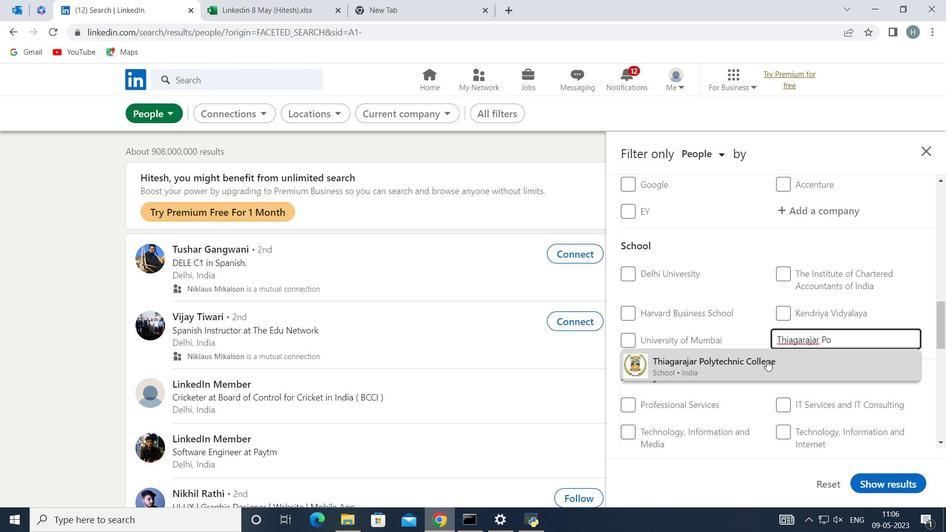 
Action: Mouse pressed left at (762, 363)
Screenshot: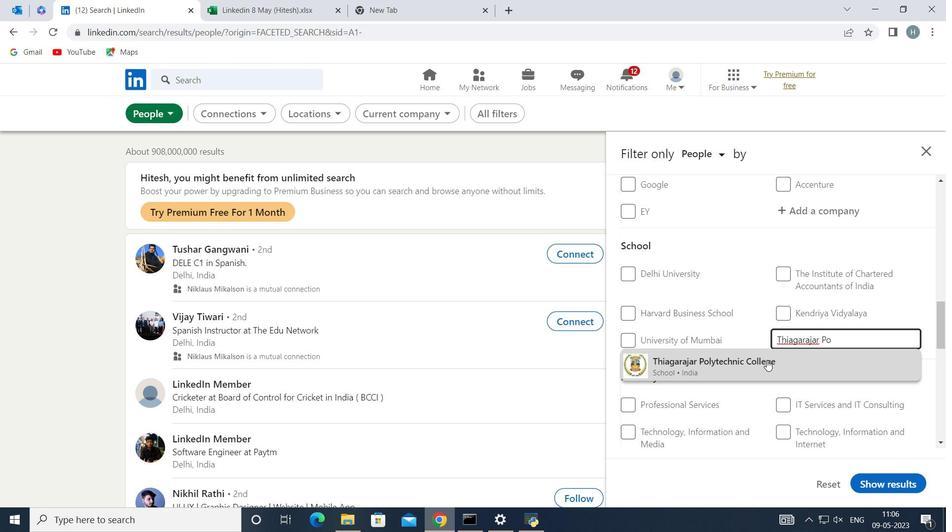 
Action: Mouse moved to (762, 357)
Screenshot: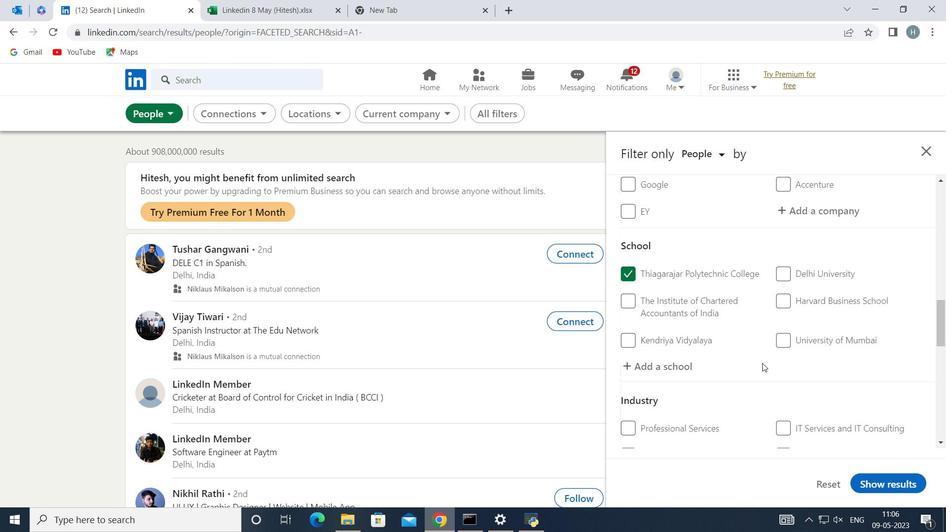 
Action: Mouse scrolled (762, 357) with delta (0, 0)
Screenshot: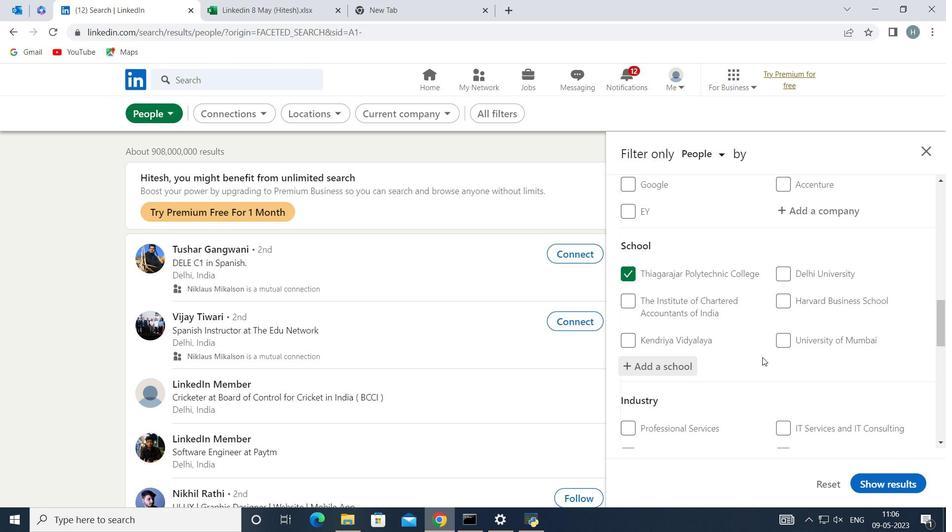 
Action: Mouse moved to (762, 357)
Screenshot: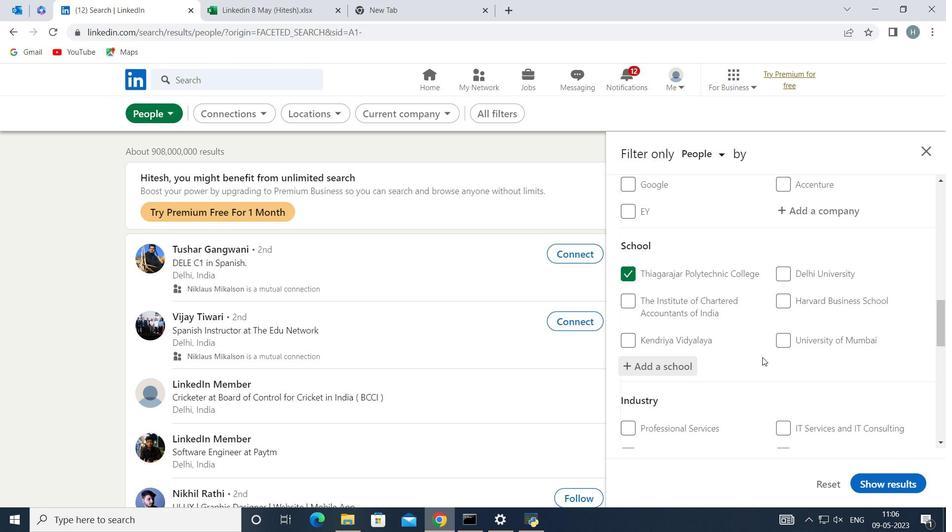 
Action: Mouse scrolled (762, 357) with delta (0, 0)
Screenshot: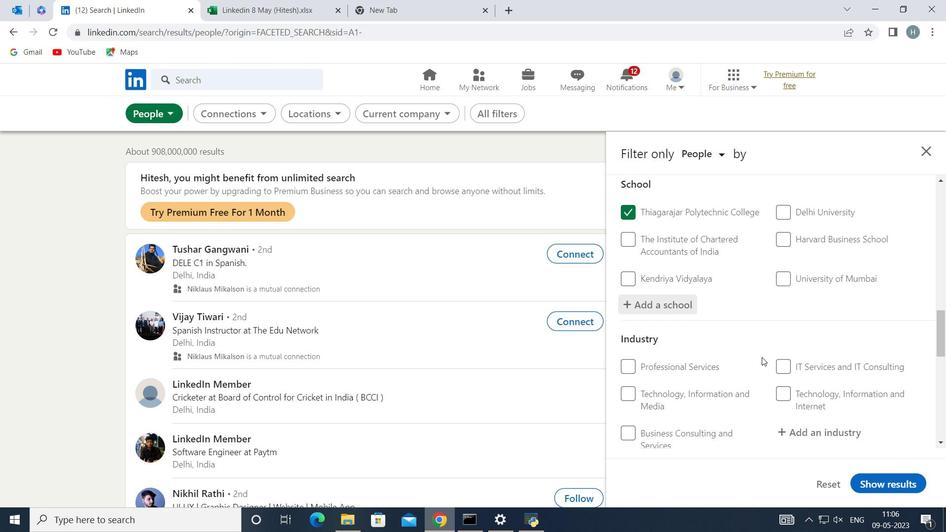 
Action: Mouse moved to (800, 367)
Screenshot: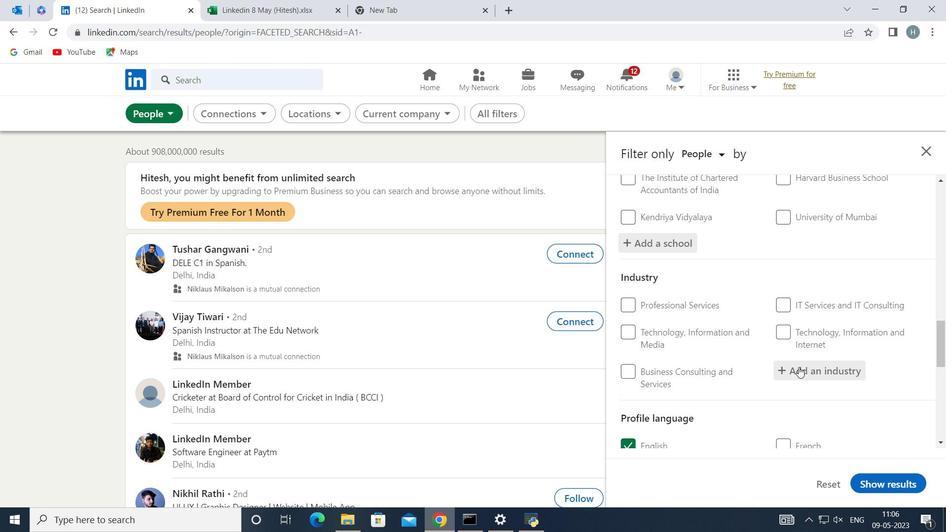 
Action: Mouse pressed left at (800, 367)
Screenshot: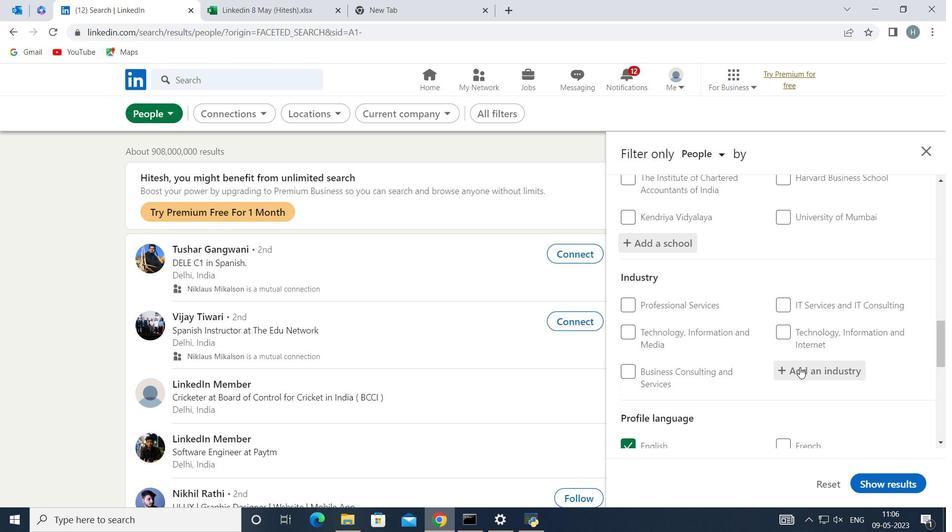 
Action: Key pressed <Key.shift>Fashion<Key.space><Key.shift>Accesso
Screenshot: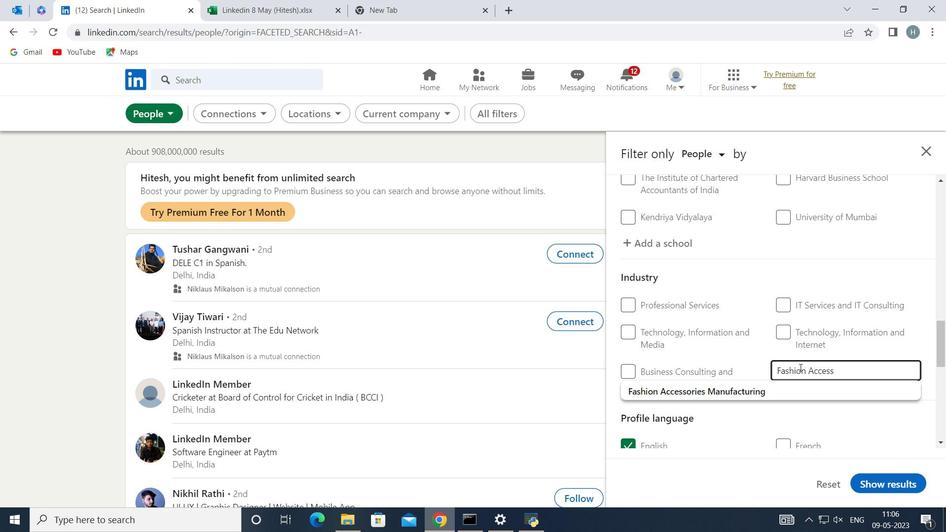 
Action: Mouse moved to (765, 386)
Screenshot: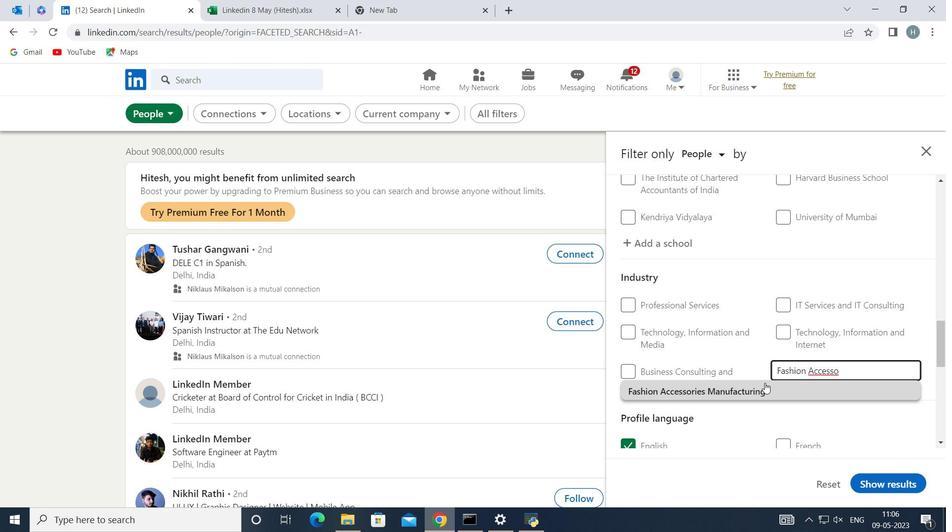 
Action: Mouse pressed left at (765, 386)
Screenshot: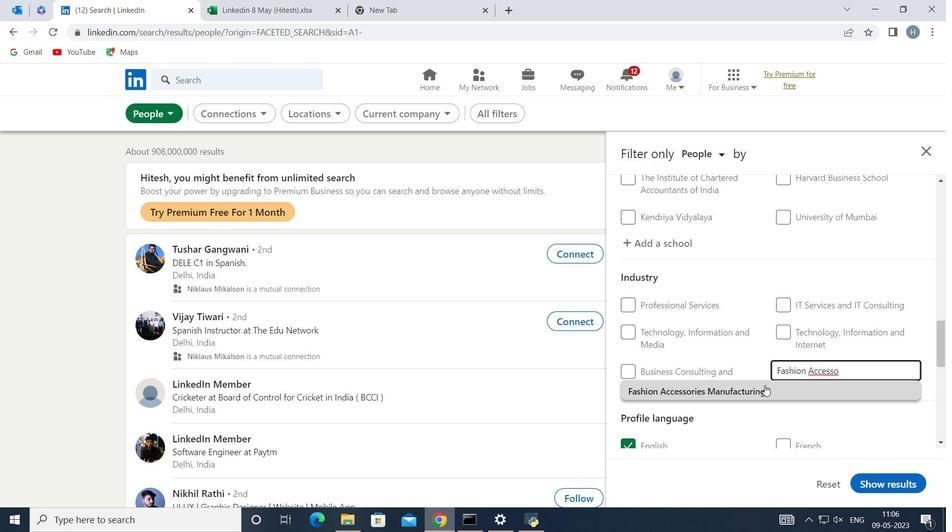 
Action: Mouse moved to (753, 350)
Screenshot: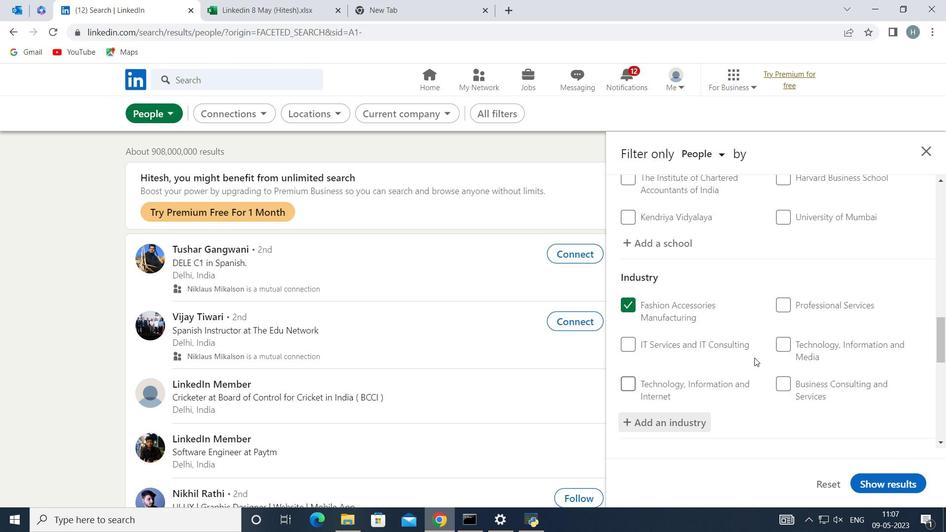
Action: Mouse scrolled (753, 350) with delta (0, 0)
Screenshot: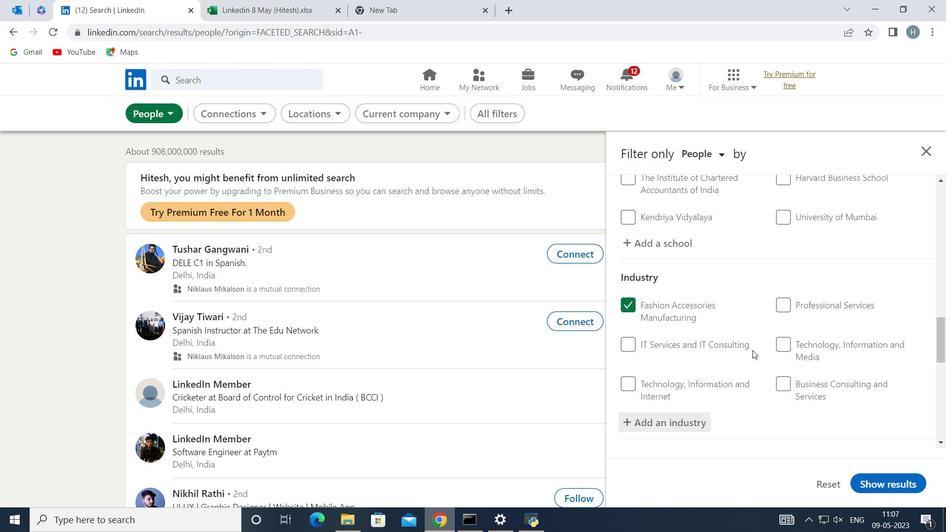 
Action: Mouse moved to (753, 348)
Screenshot: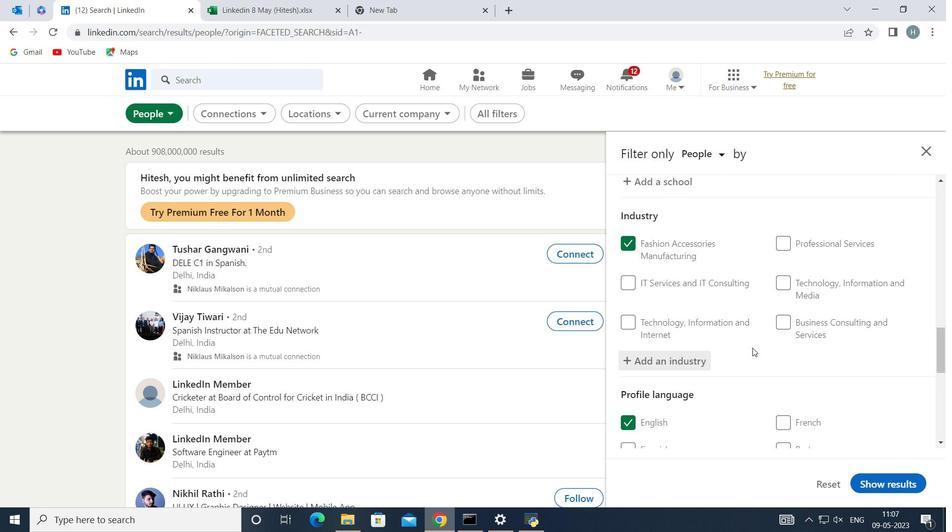 
Action: Mouse scrolled (753, 347) with delta (0, 0)
Screenshot: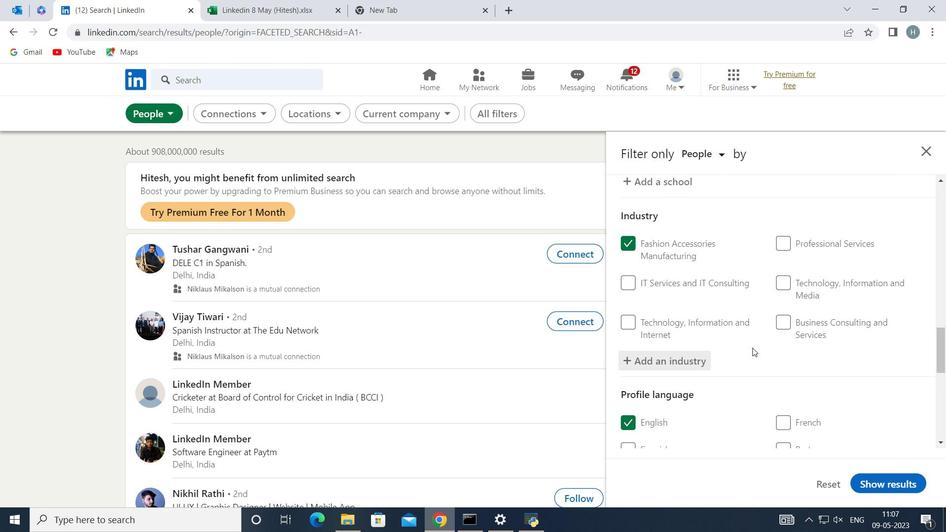 
Action: Mouse moved to (753, 347)
Screenshot: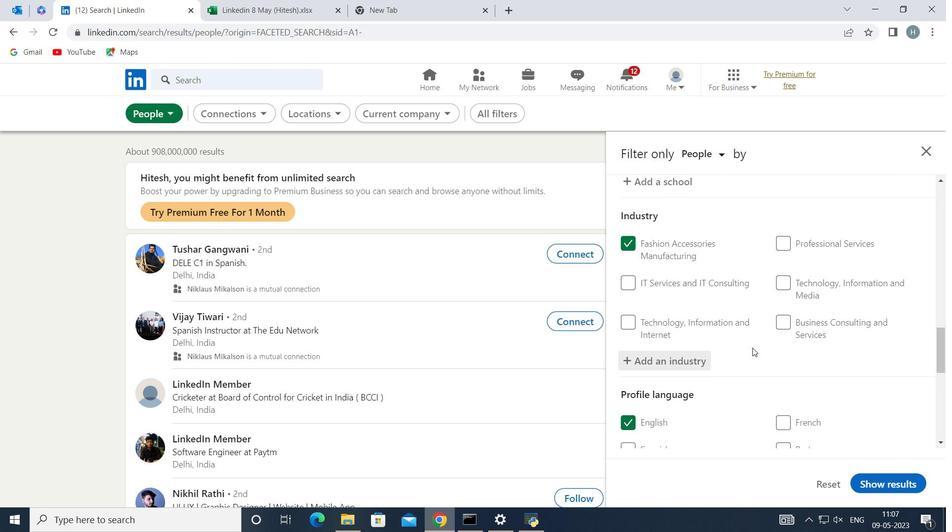 
Action: Mouse scrolled (753, 347) with delta (0, 0)
Screenshot: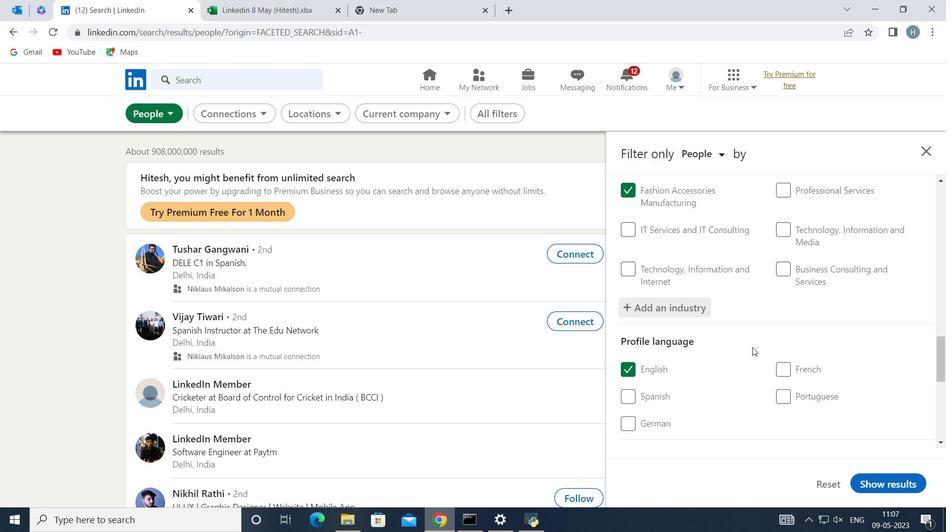 
Action: Mouse moved to (754, 345)
Screenshot: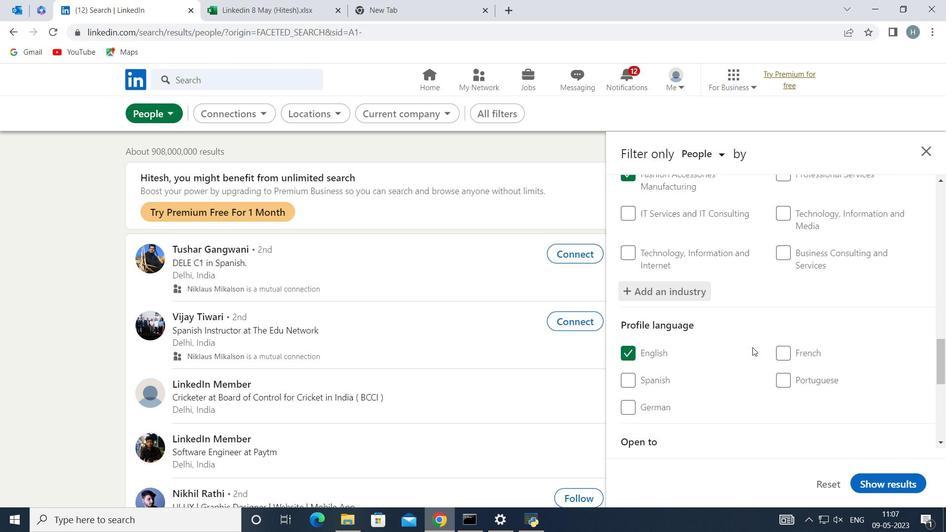 
Action: Mouse scrolled (754, 345) with delta (0, 0)
Screenshot: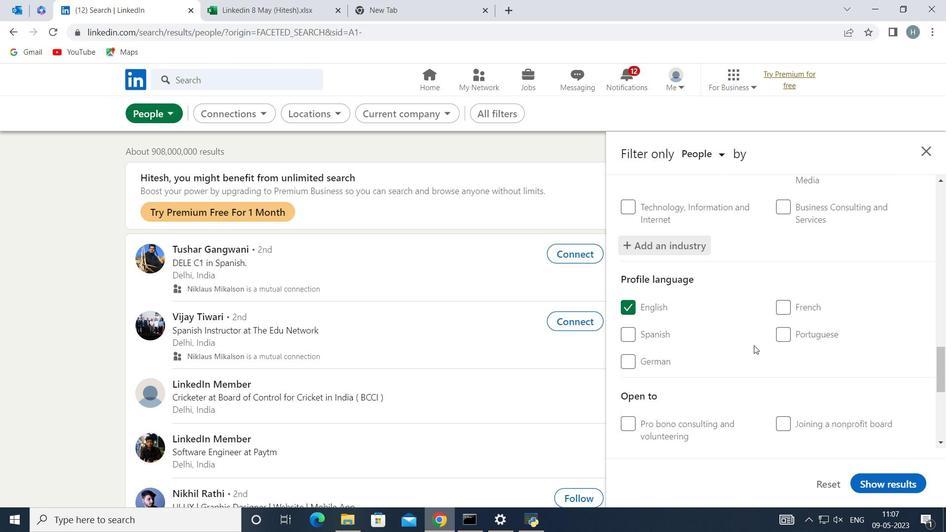 
Action: Mouse moved to (755, 345)
Screenshot: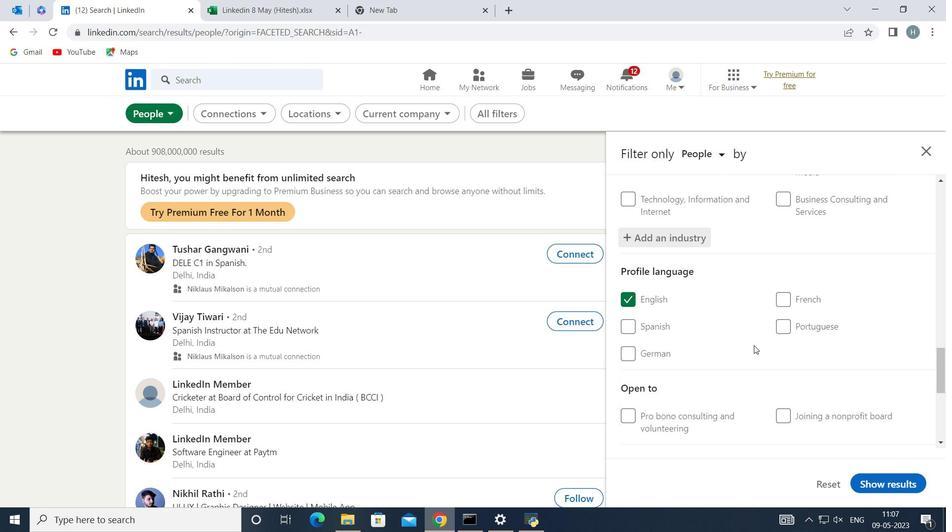 
Action: Mouse scrolled (755, 345) with delta (0, 0)
Screenshot: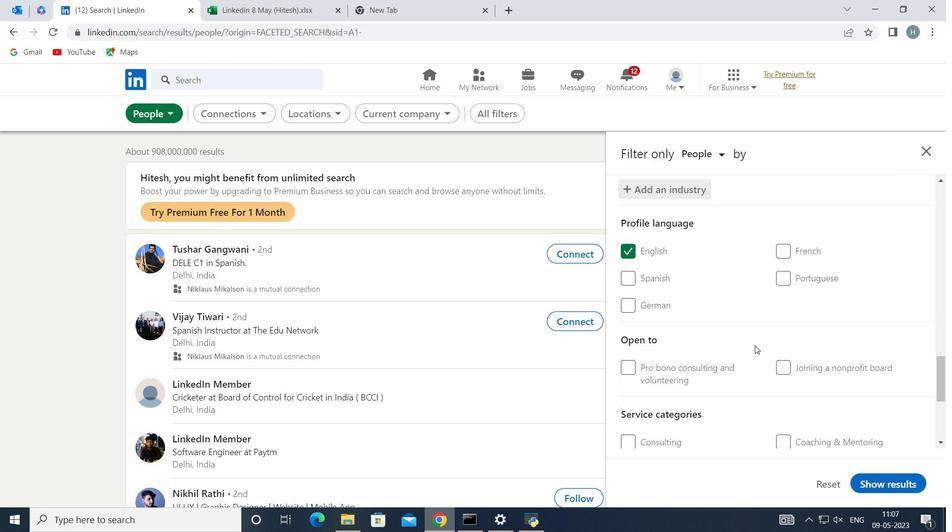 
Action: Mouse moved to (756, 345)
Screenshot: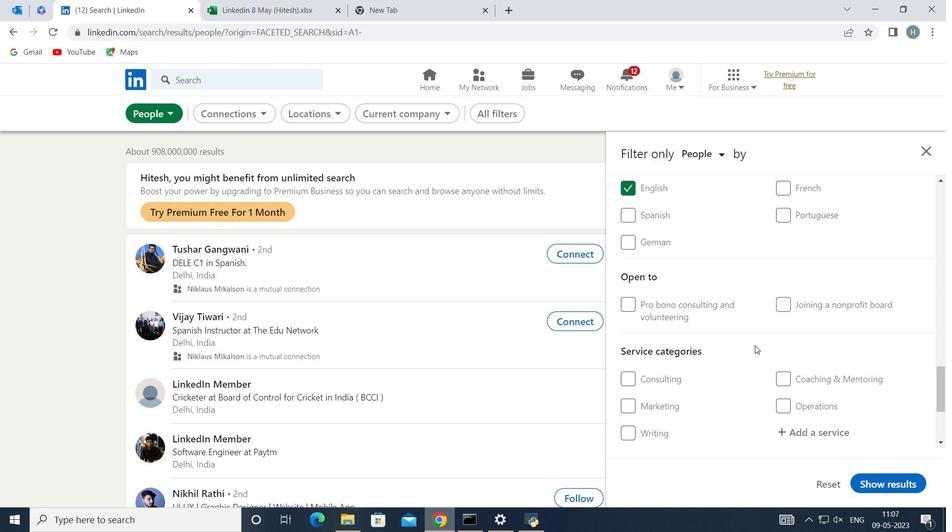 
Action: Mouse scrolled (756, 344) with delta (0, 0)
Screenshot: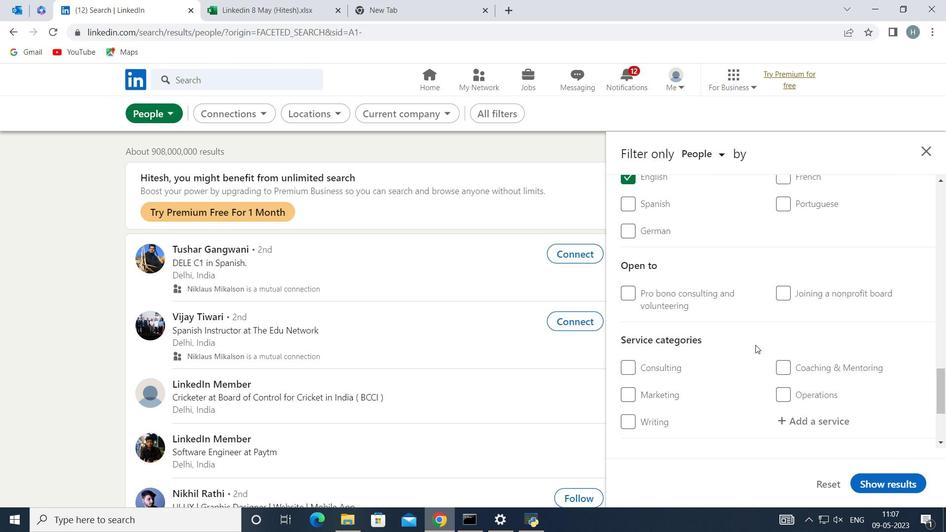 
Action: Mouse moved to (810, 354)
Screenshot: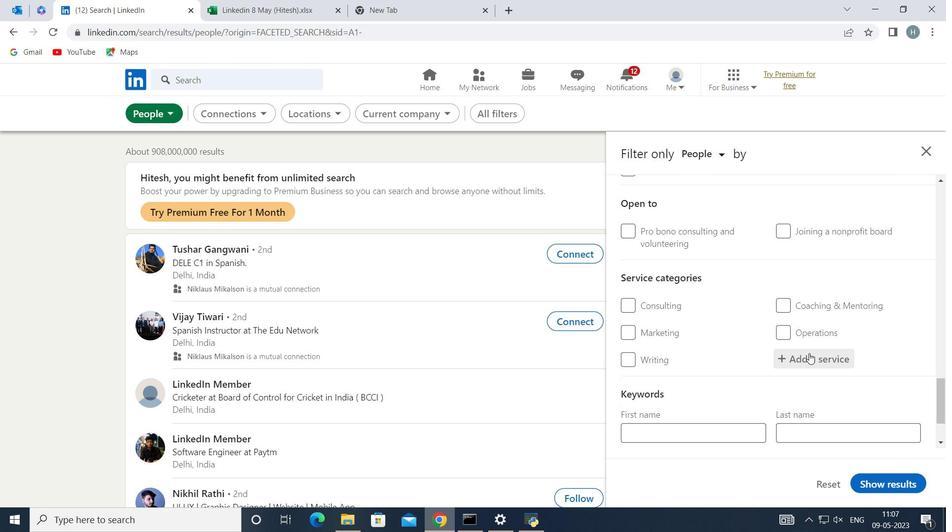 
Action: Mouse pressed left at (810, 354)
Screenshot: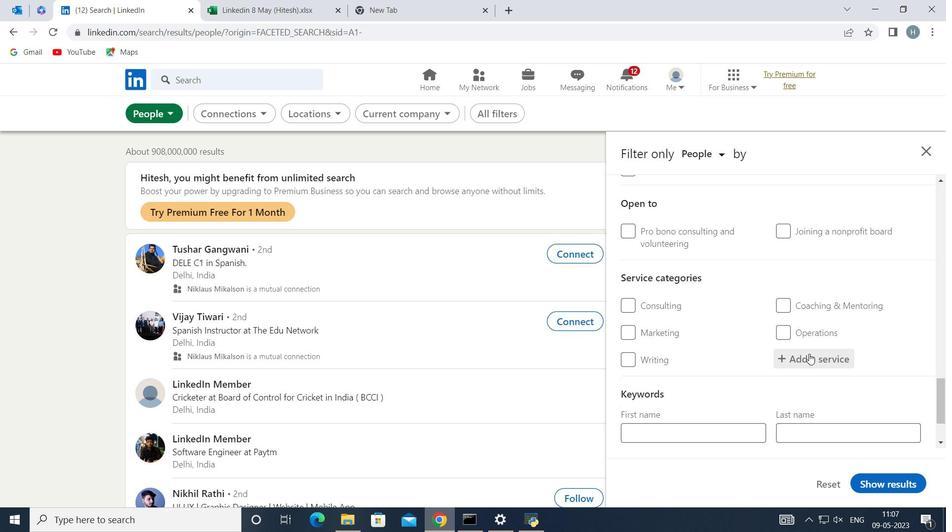 
Action: Key pressed <Key.shift>Visual<Key.space><Key.shift>Des
Screenshot: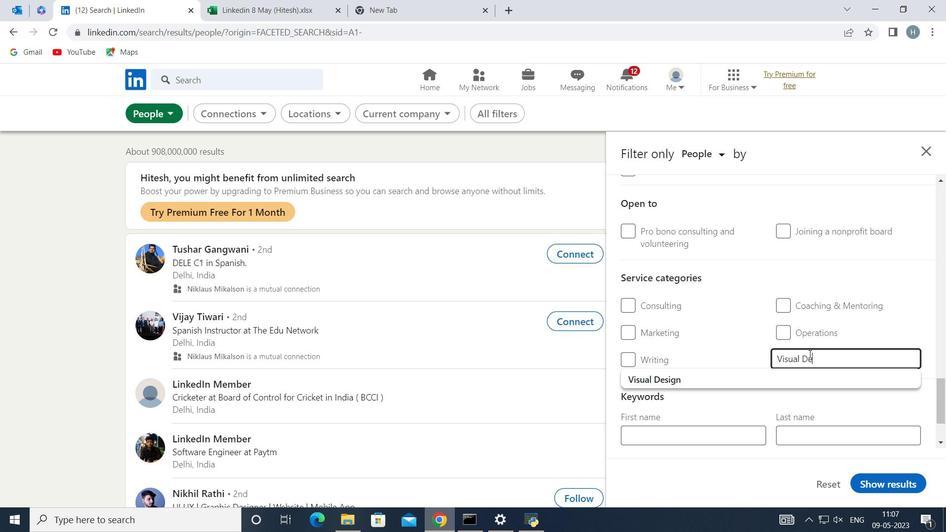 
Action: Mouse moved to (757, 378)
Screenshot: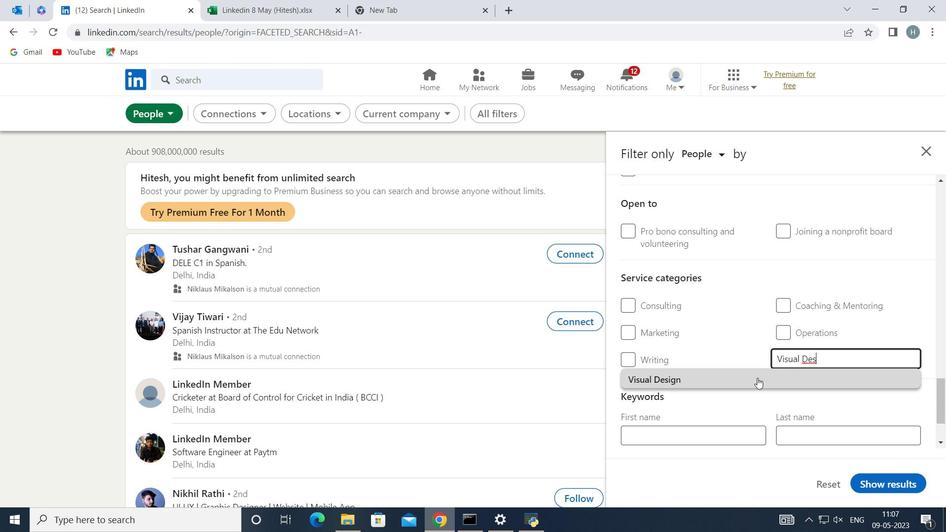 
Action: Mouse pressed left at (757, 378)
Screenshot: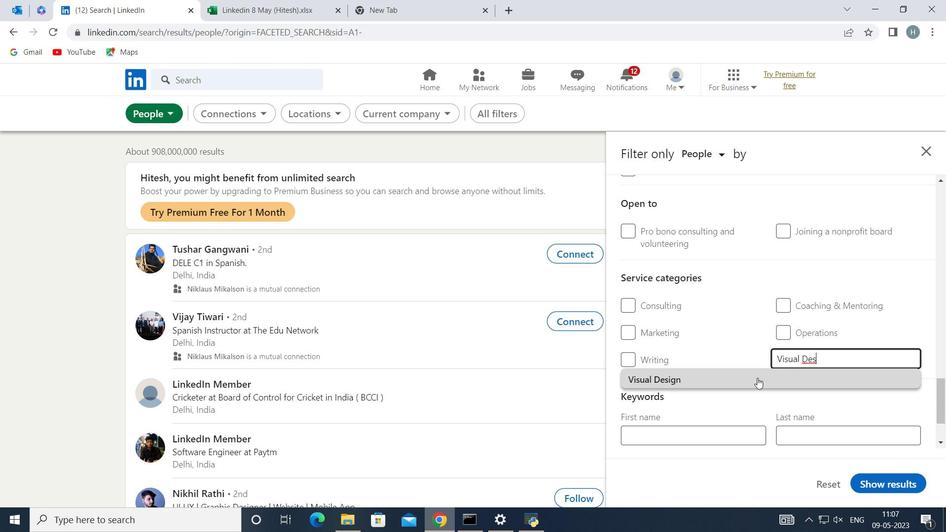 
Action: Mouse moved to (748, 379)
Screenshot: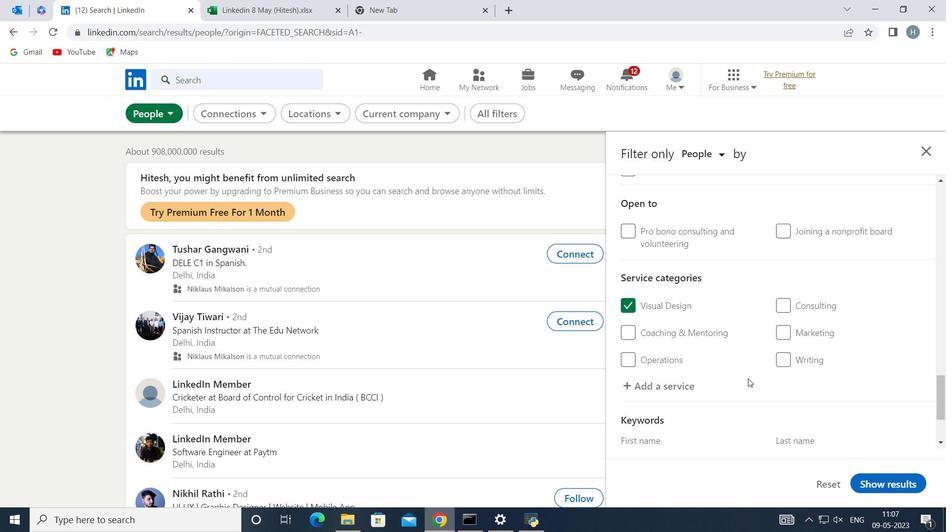 
Action: Mouse scrolled (748, 378) with delta (0, 0)
Screenshot: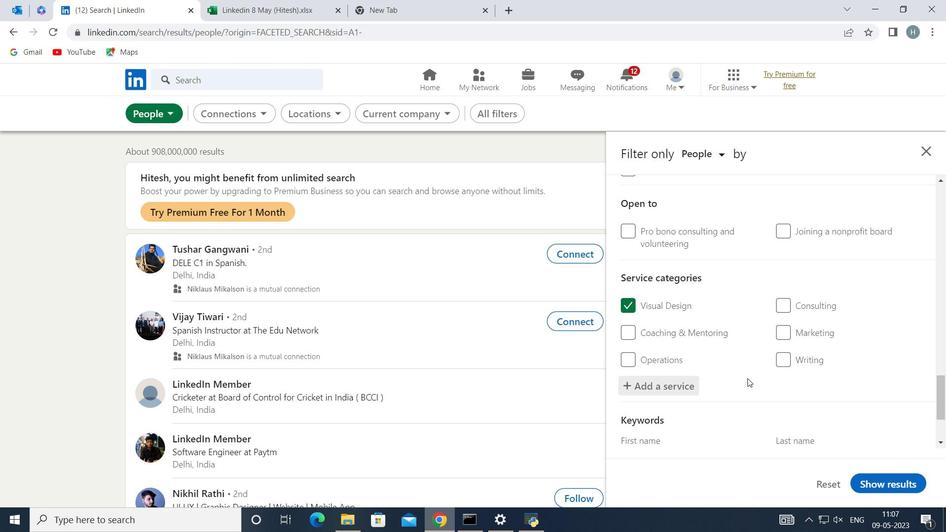 
Action: Mouse scrolled (748, 378) with delta (0, 0)
Screenshot: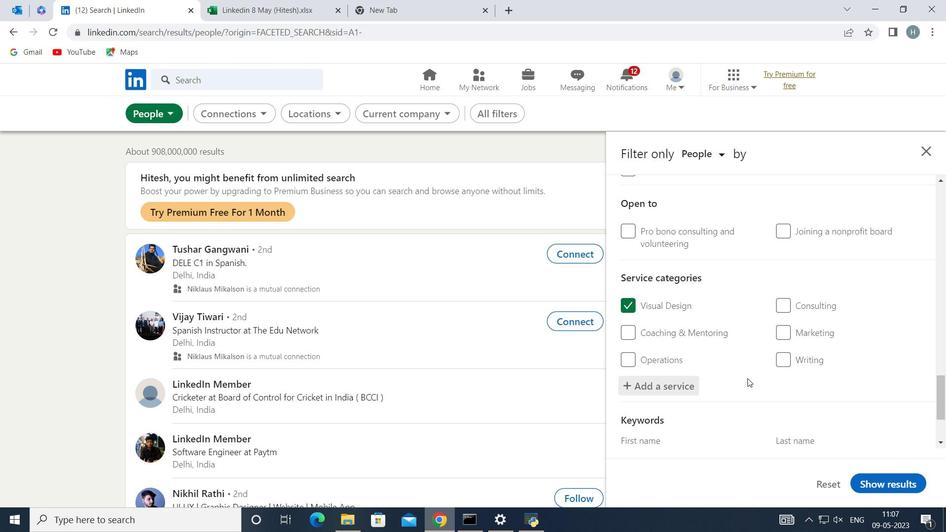 
Action: Mouse scrolled (748, 378) with delta (0, 0)
Screenshot: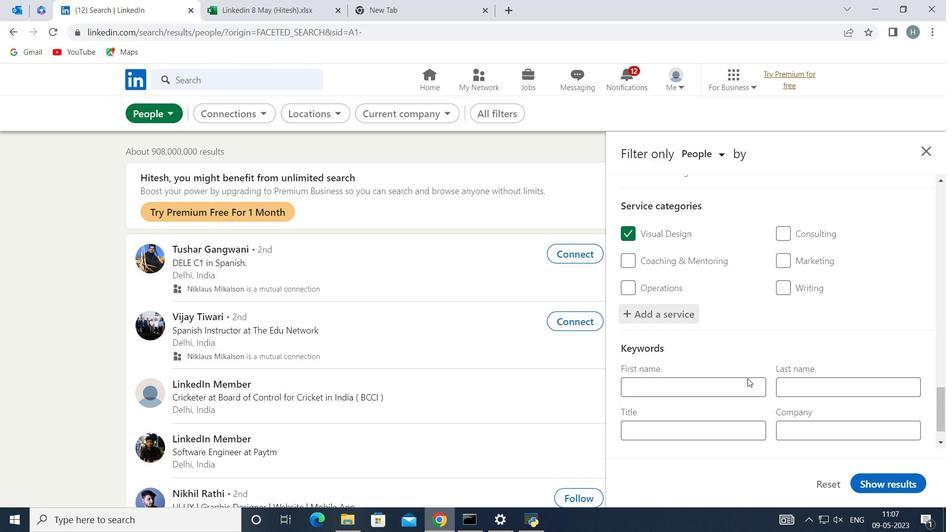 
Action: Mouse scrolled (748, 378) with delta (0, 0)
Screenshot: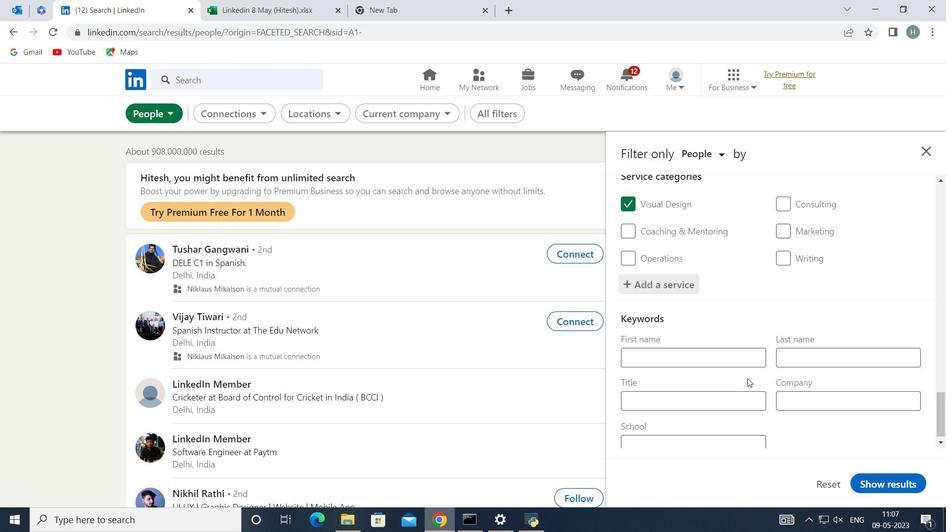 
Action: Mouse moved to (742, 382)
Screenshot: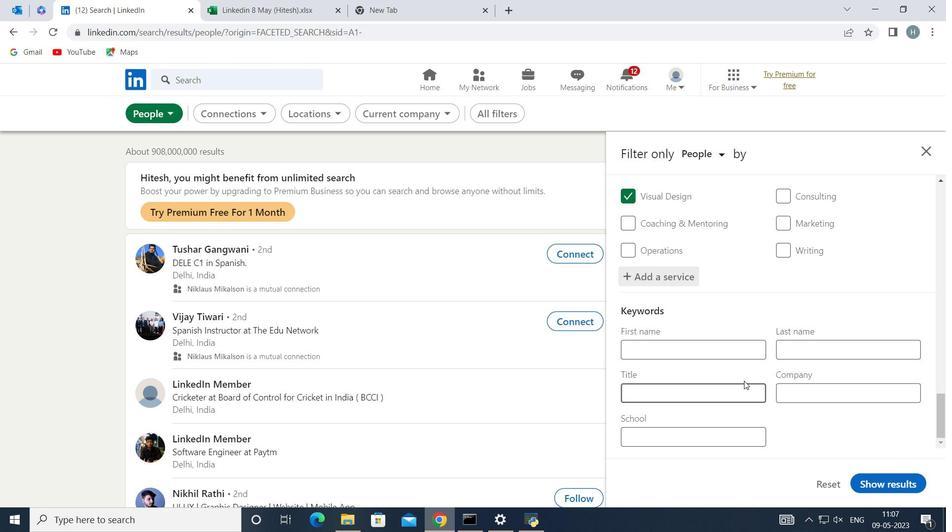 
Action: Mouse pressed left at (742, 382)
Screenshot: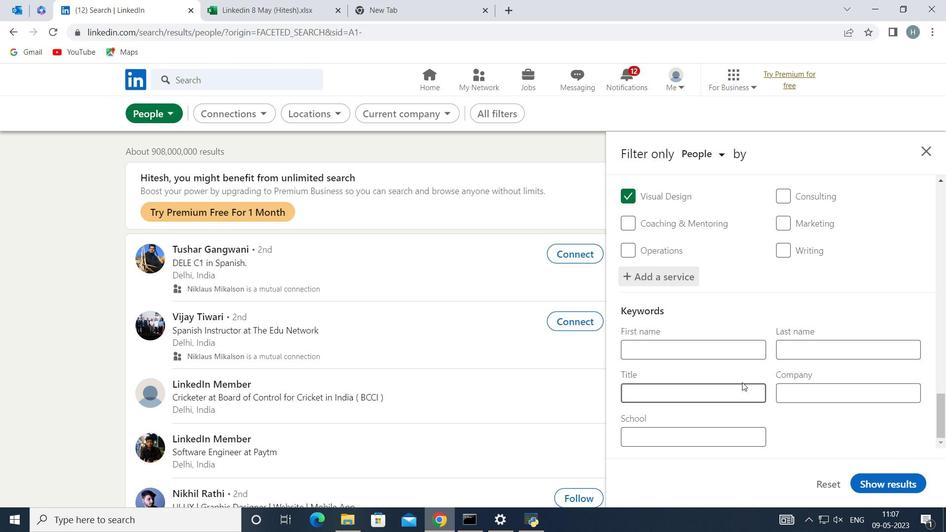 
Action: Key pressed <Key.shift>Biological<Key.space><Key.shift>Engineer
Screenshot: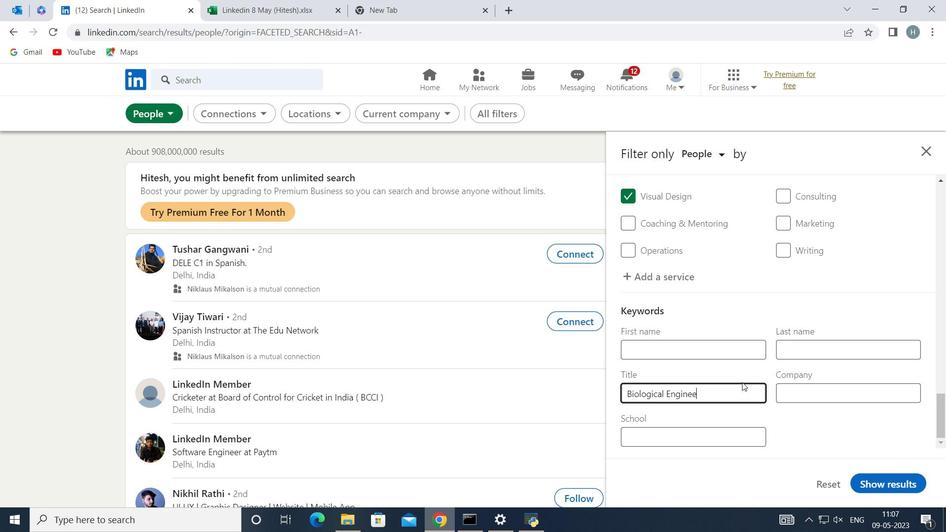 
Action: Mouse moved to (898, 481)
Screenshot: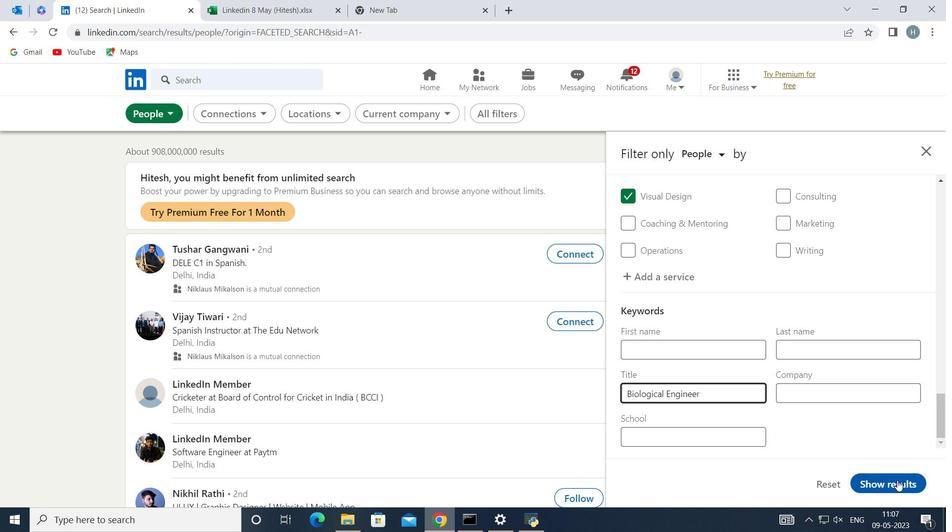 
Action: Mouse pressed left at (898, 481)
Screenshot: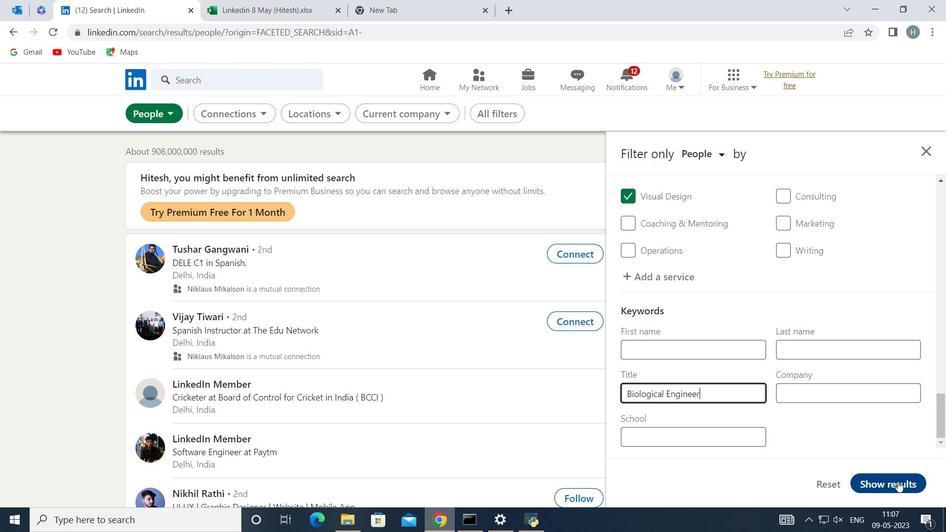 
Action: Mouse moved to (659, 351)
Screenshot: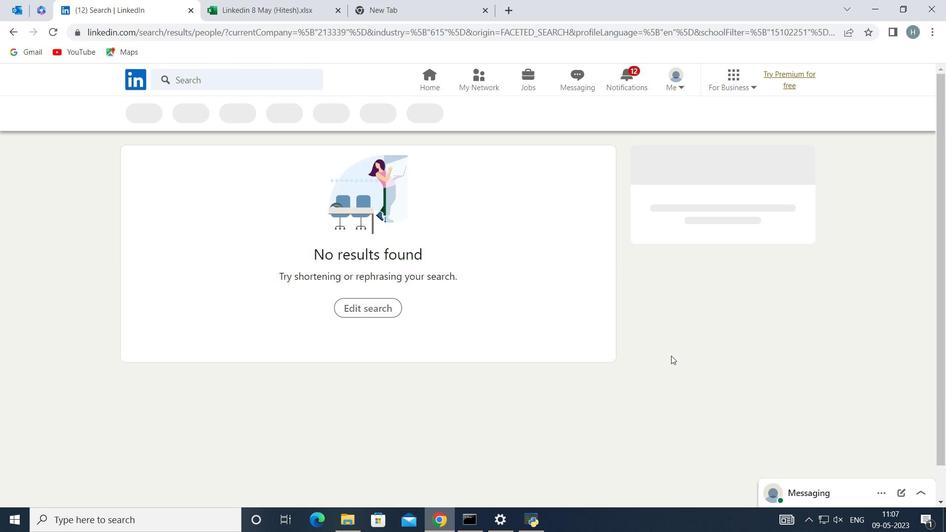 
